 Task: Create a due date automation trigger when advanced on, on the wednesday before a card is due add dates starting in 1 days at 11:00 AM.
Action: Mouse moved to (1064, 320)
Screenshot: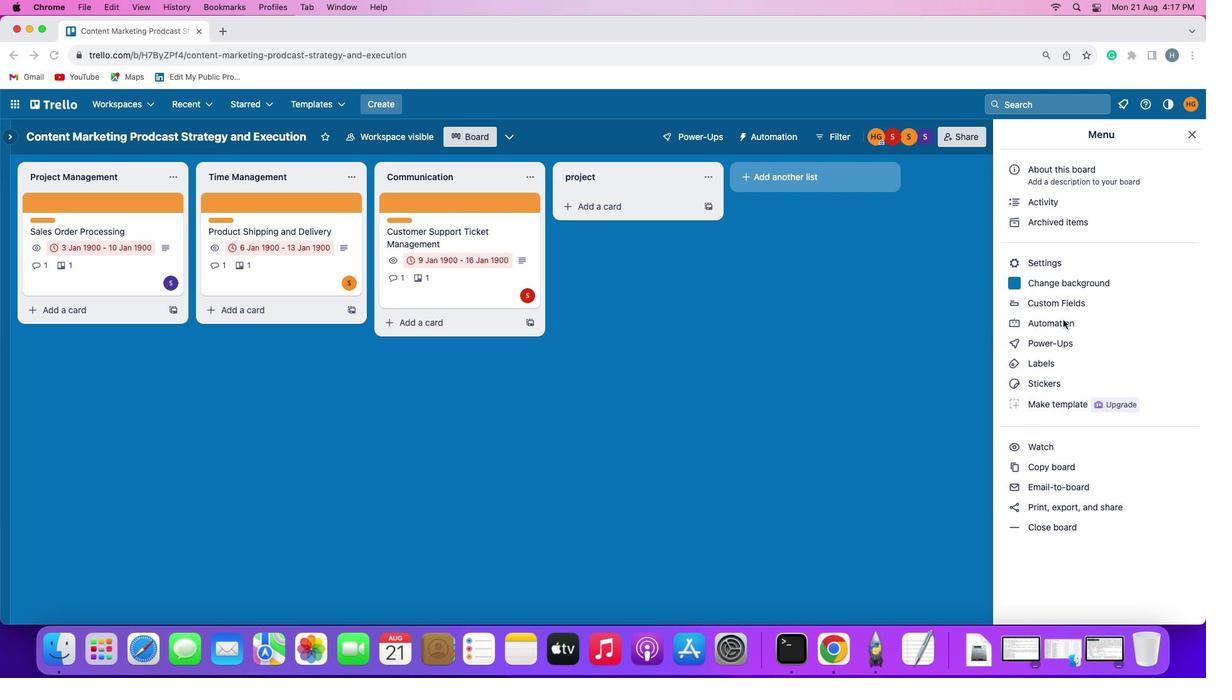 
Action: Mouse pressed left at (1064, 320)
Screenshot: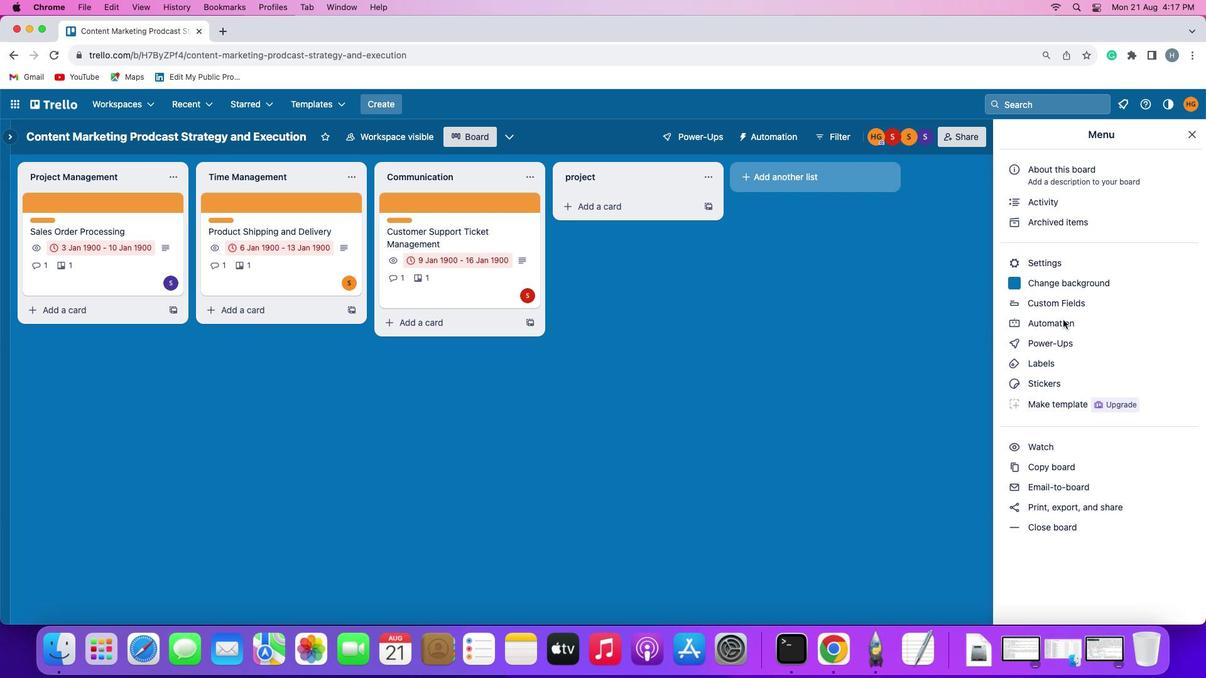 
Action: Mouse pressed left at (1064, 320)
Screenshot: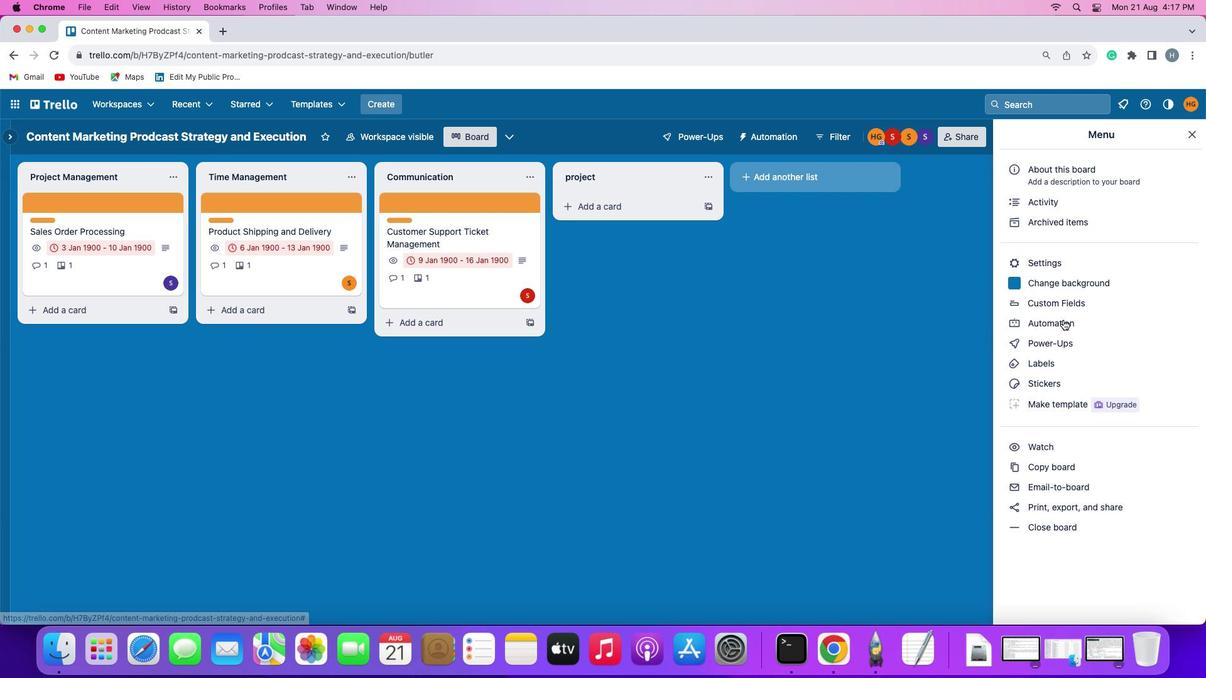 
Action: Mouse moved to (89, 294)
Screenshot: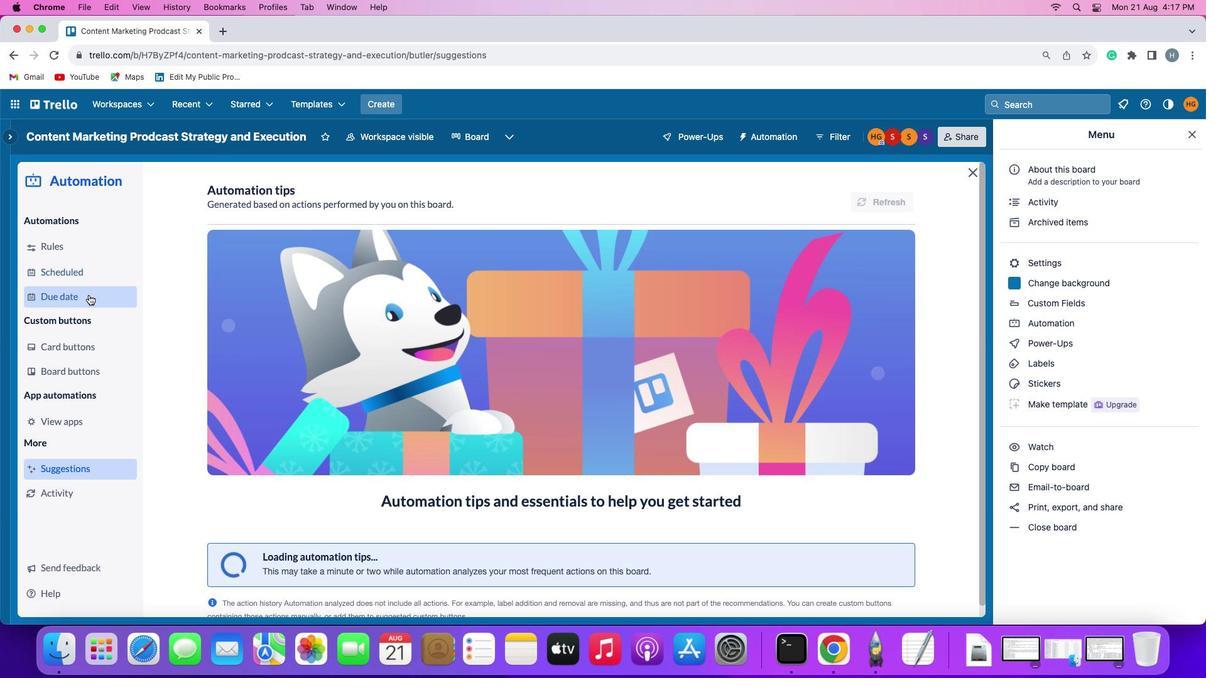 
Action: Mouse pressed left at (89, 294)
Screenshot: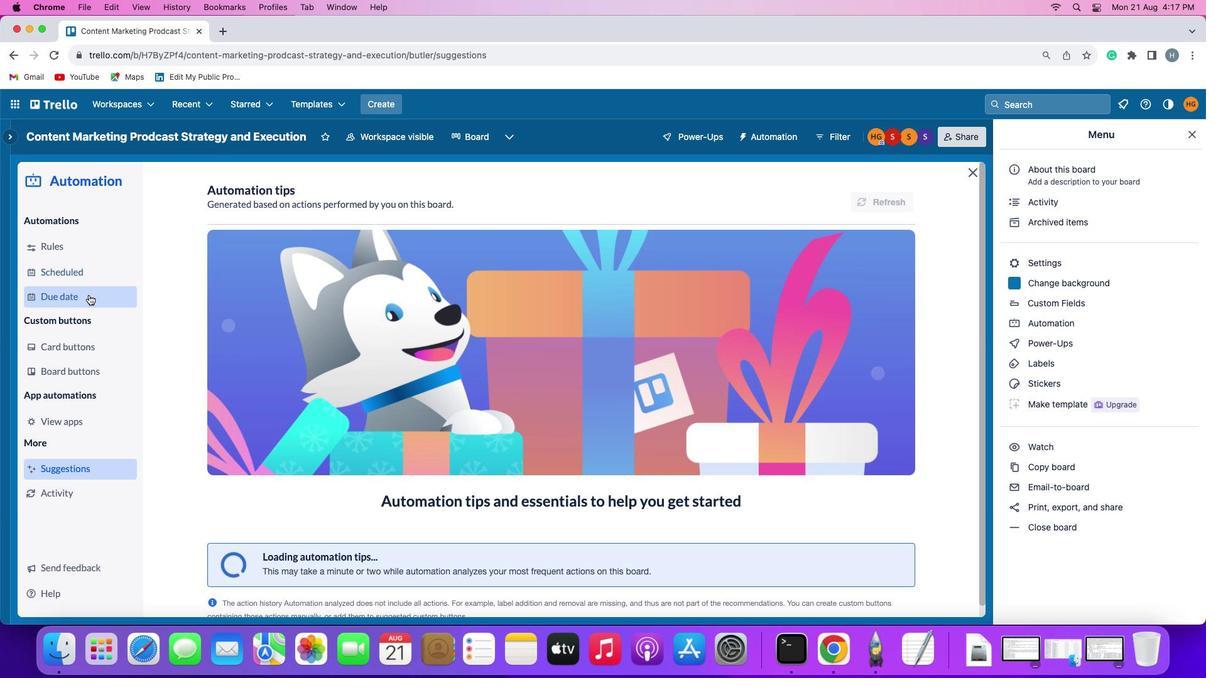 
Action: Mouse moved to (865, 191)
Screenshot: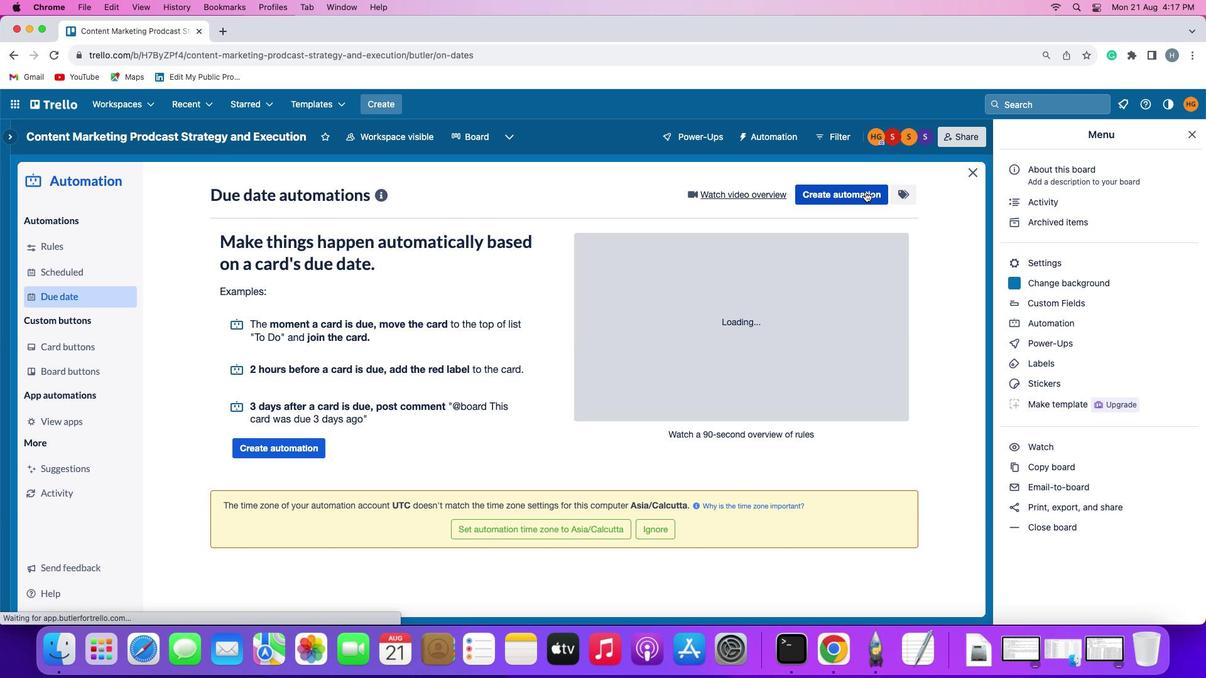 
Action: Mouse pressed left at (865, 191)
Screenshot: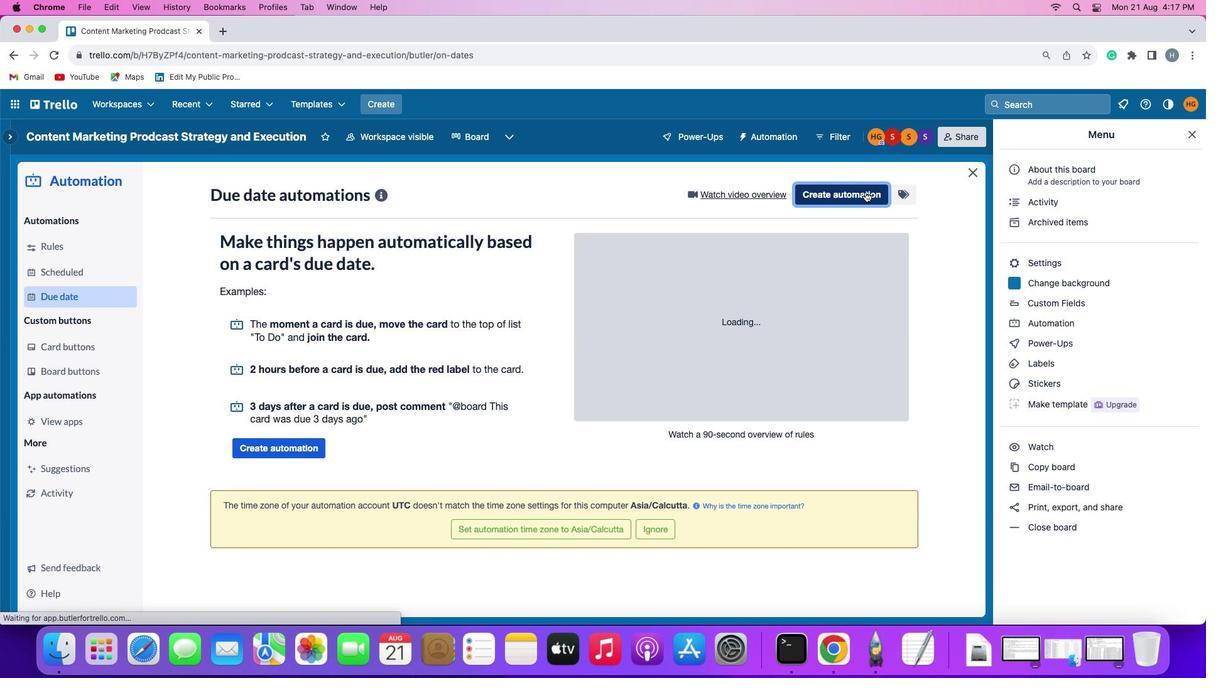 
Action: Mouse moved to (238, 317)
Screenshot: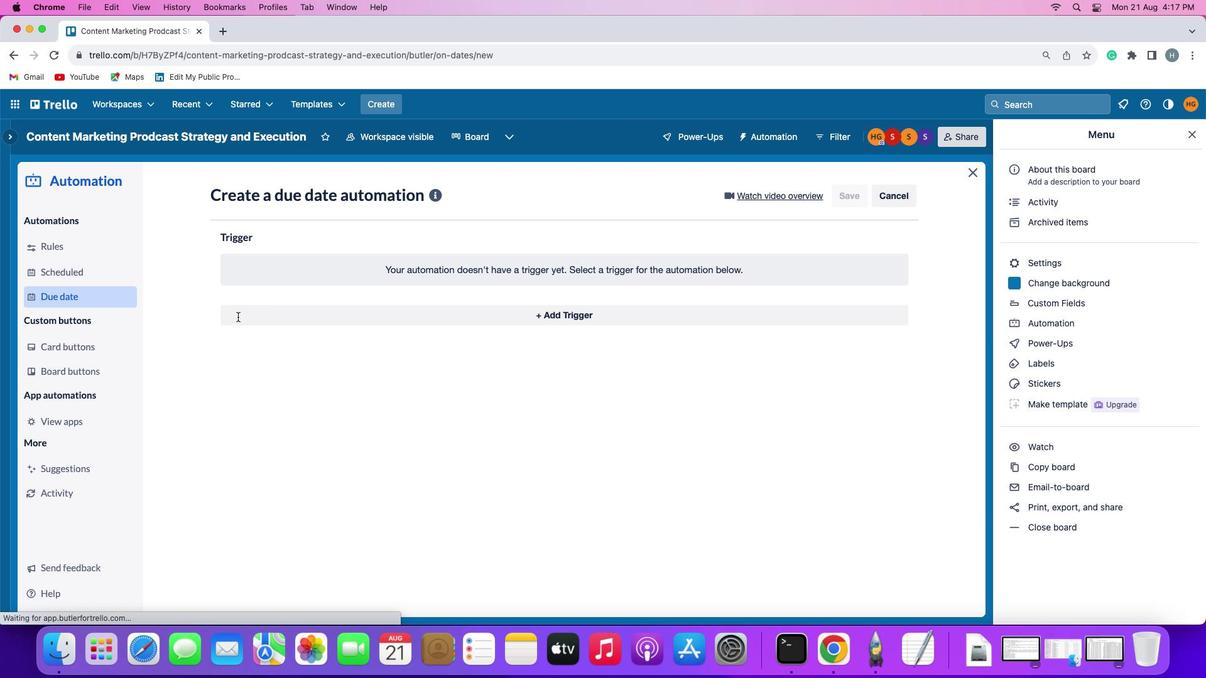 
Action: Mouse pressed left at (238, 317)
Screenshot: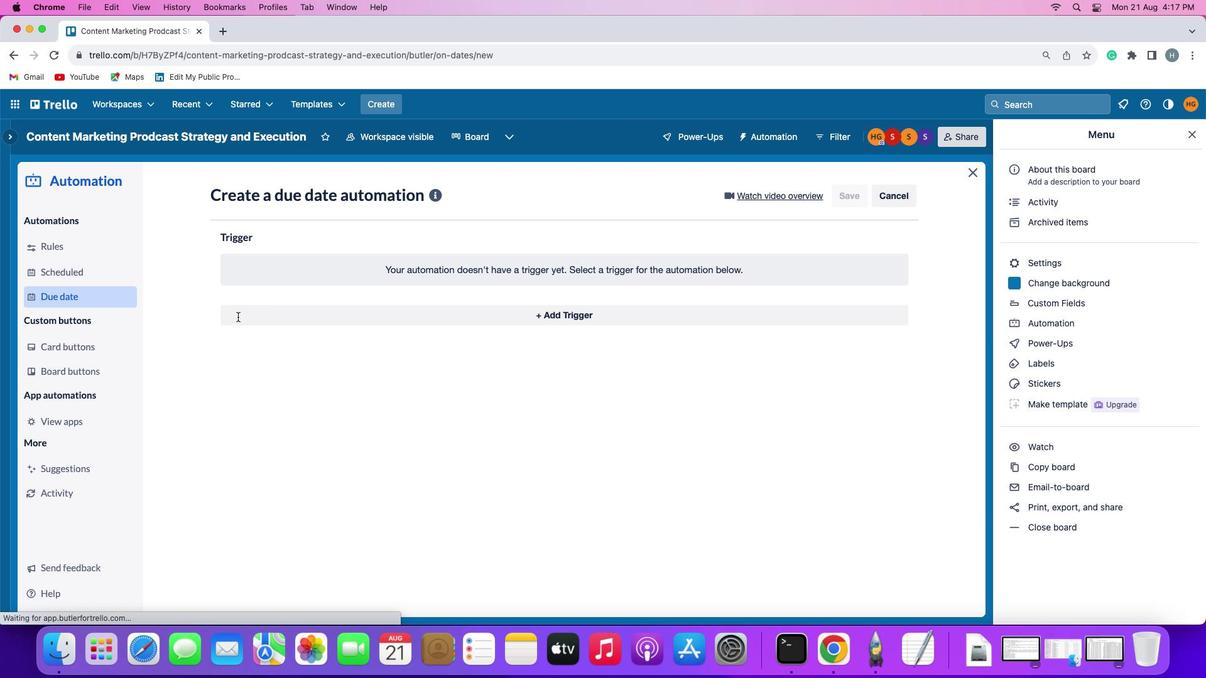 
Action: Mouse moved to (288, 546)
Screenshot: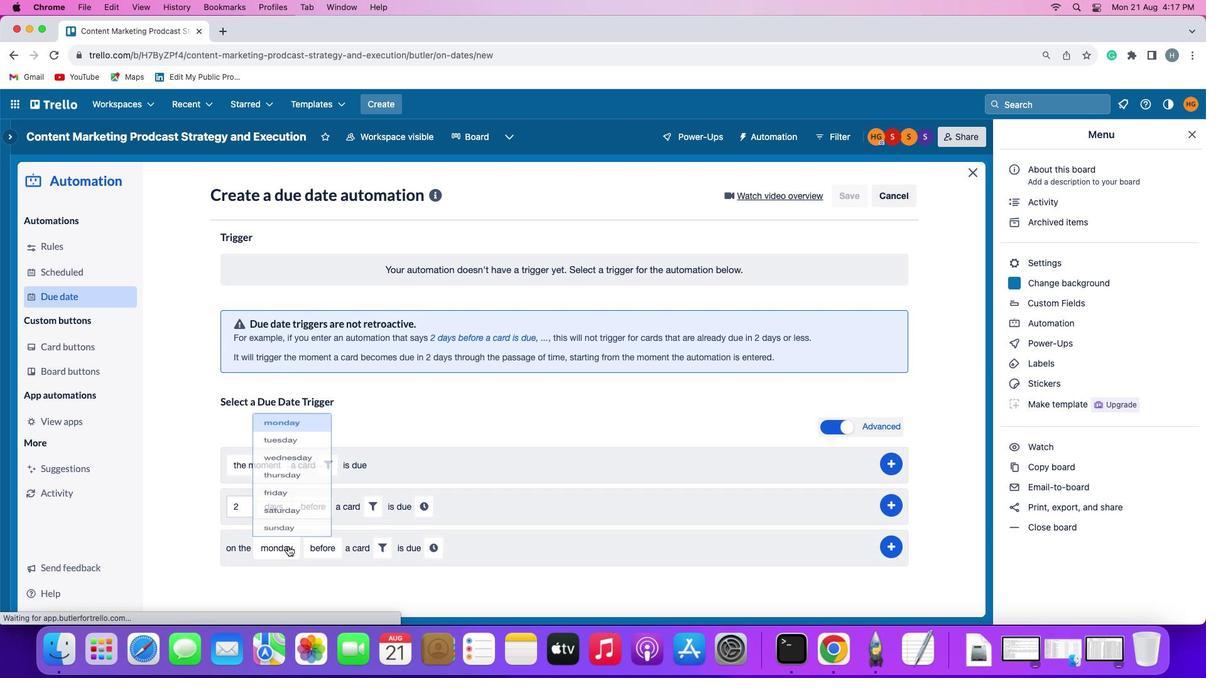 
Action: Mouse pressed left at (288, 546)
Screenshot: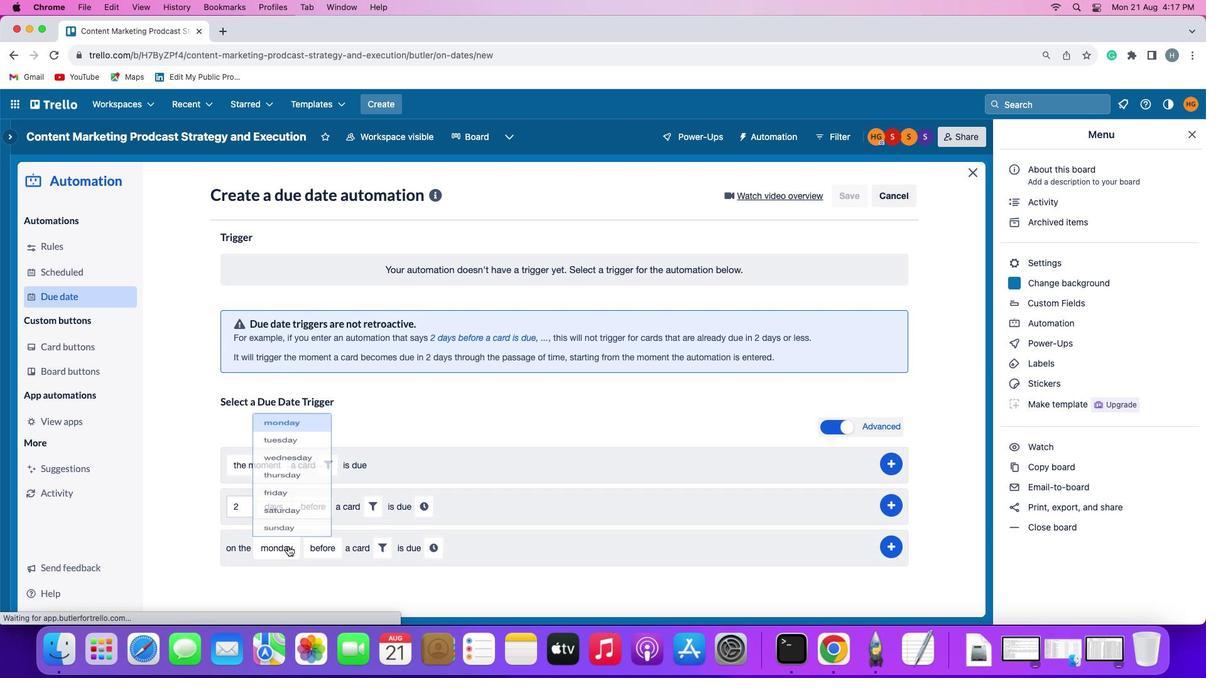 
Action: Mouse moved to (297, 426)
Screenshot: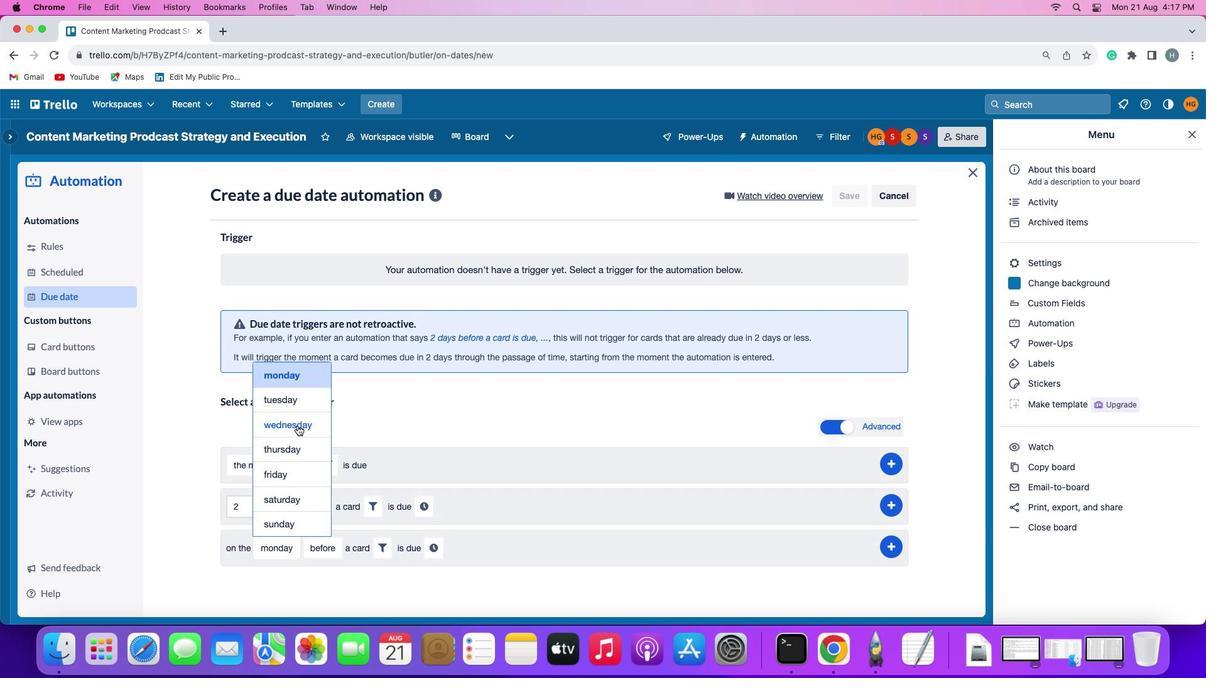 
Action: Mouse pressed left at (297, 426)
Screenshot: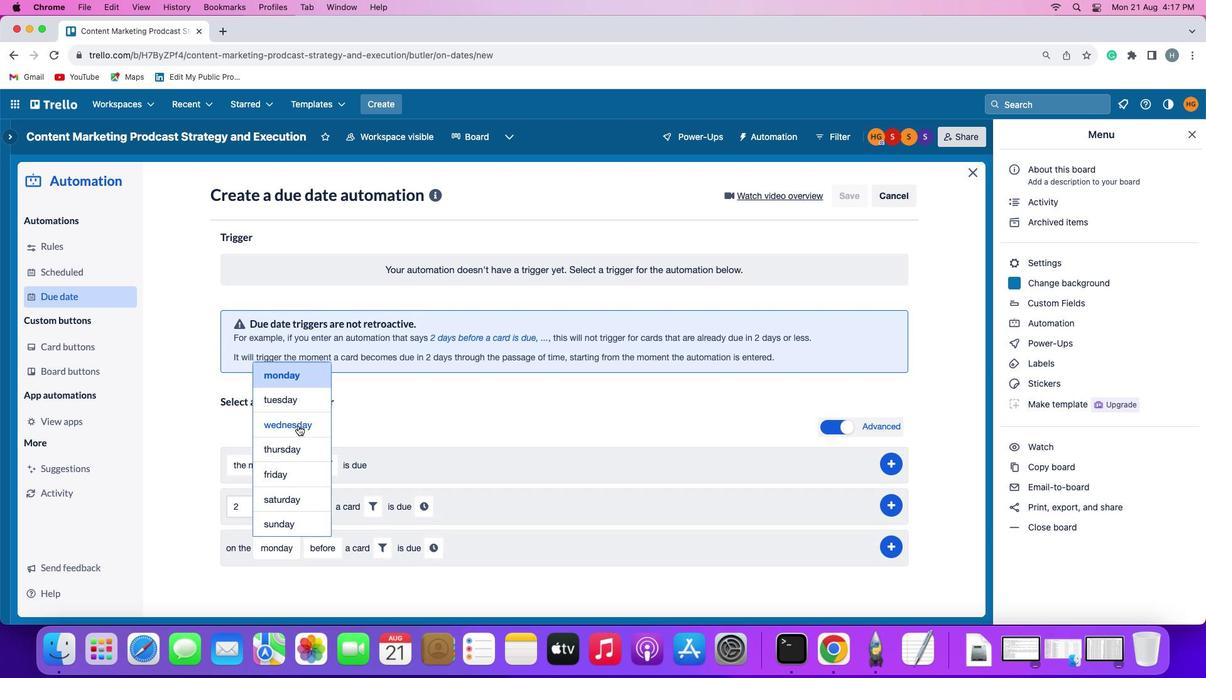 
Action: Mouse moved to (397, 550)
Screenshot: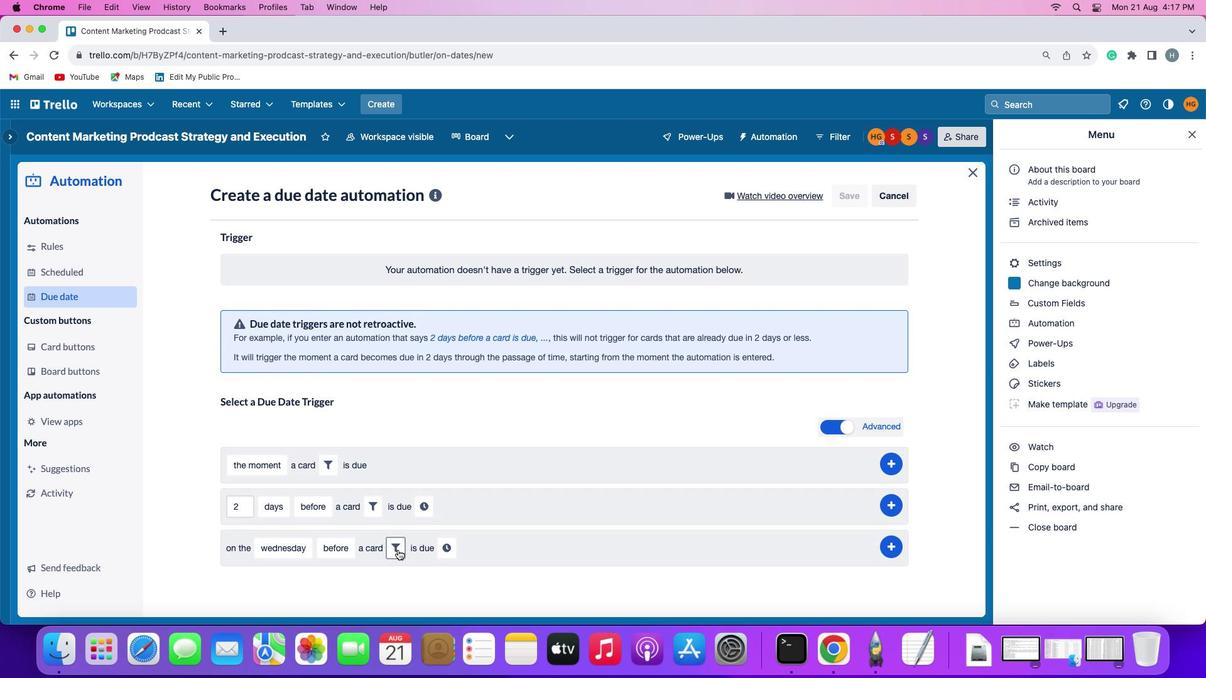 
Action: Mouse pressed left at (397, 550)
Screenshot: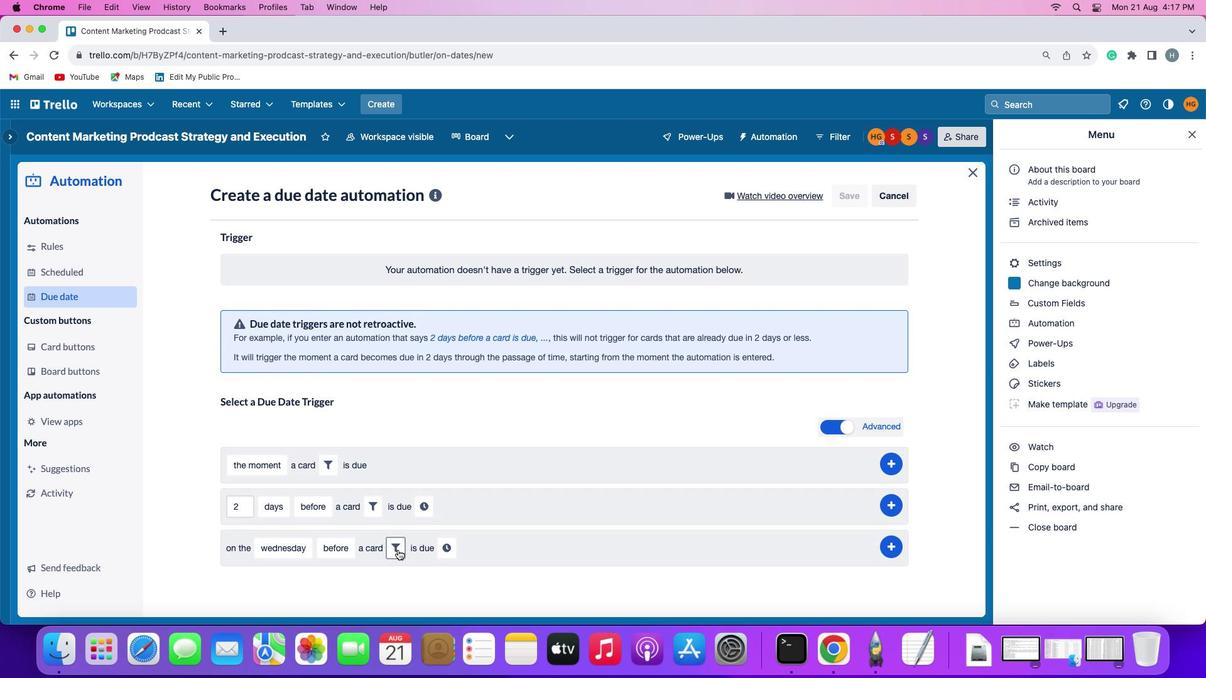 
Action: Mouse moved to (453, 582)
Screenshot: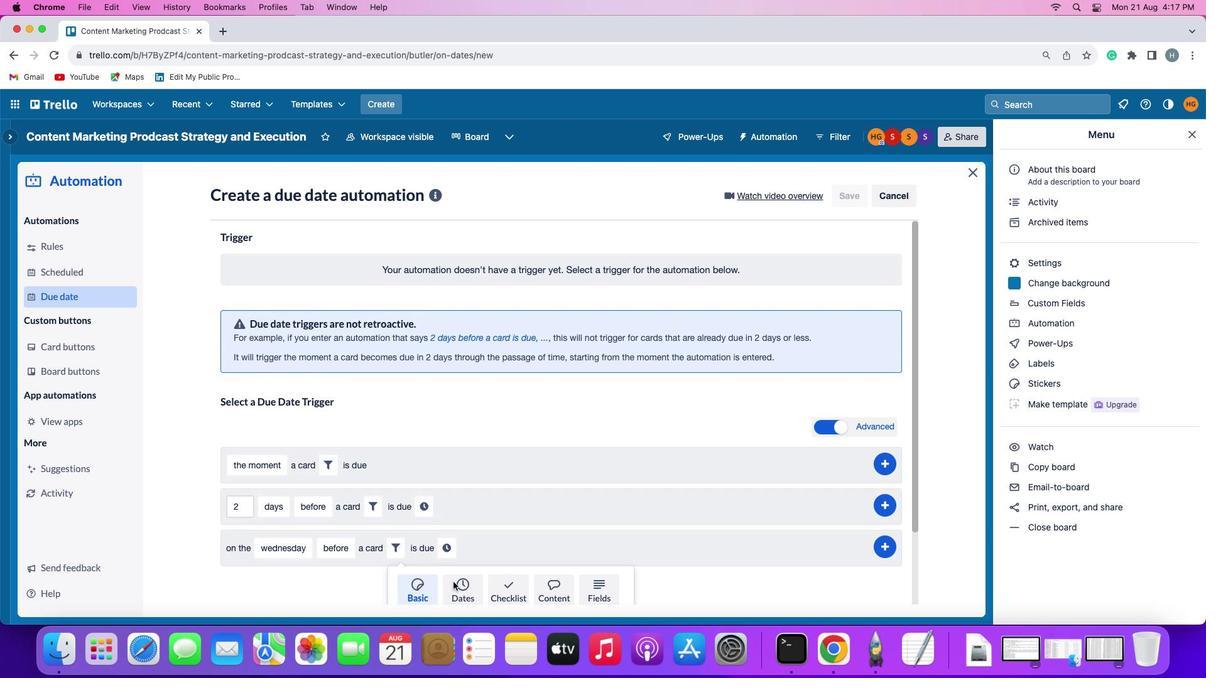 
Action: Mouse pressed left at (453, 582)
Screenshot: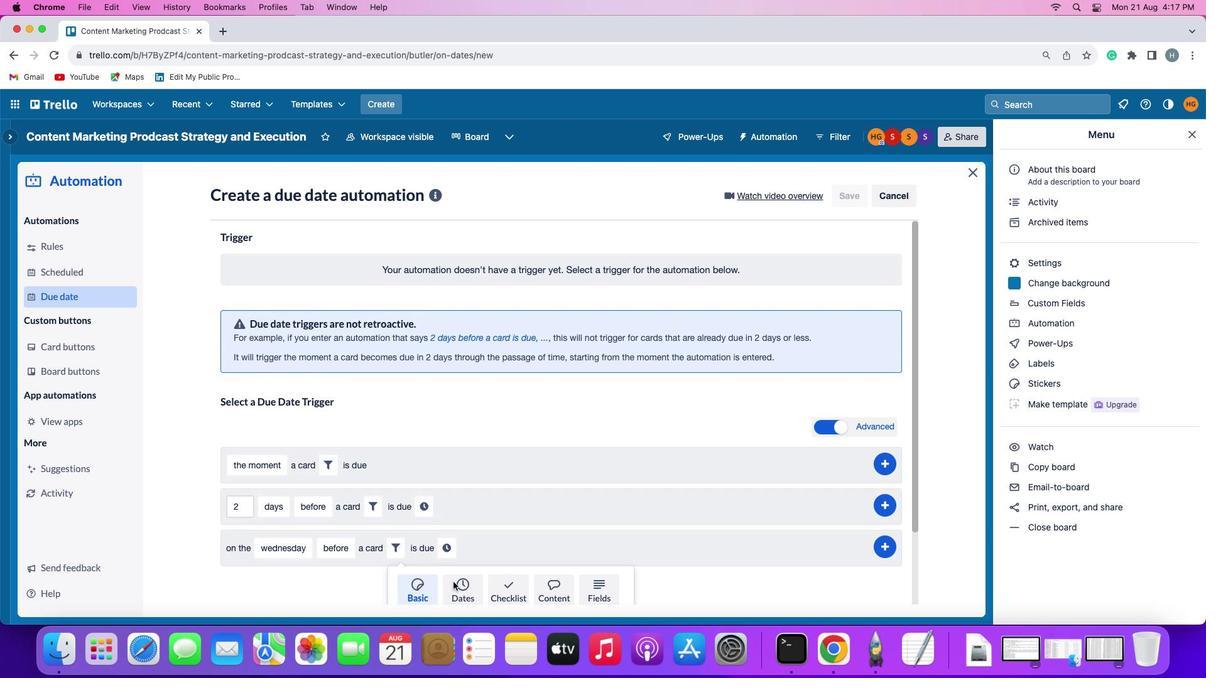 
Action: Mouse moved to (340, 587)
Screenshot: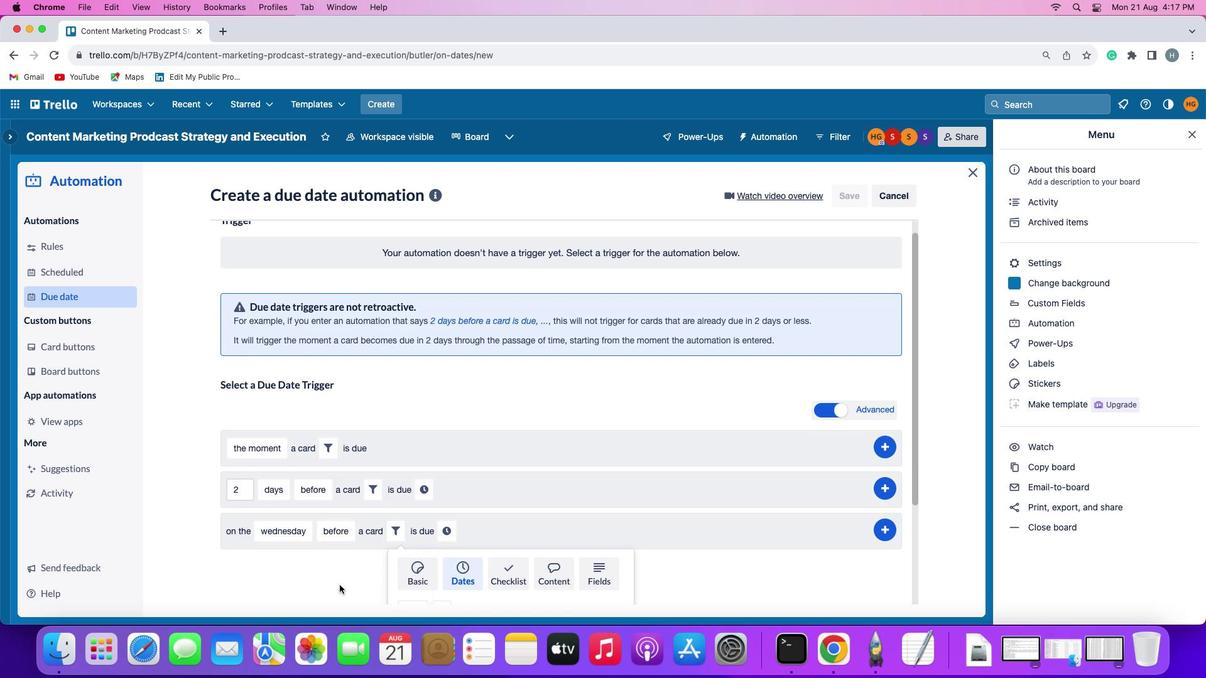 
Action: Mouse scrolled (340, 587) with delta (0, 0)
Screenshot: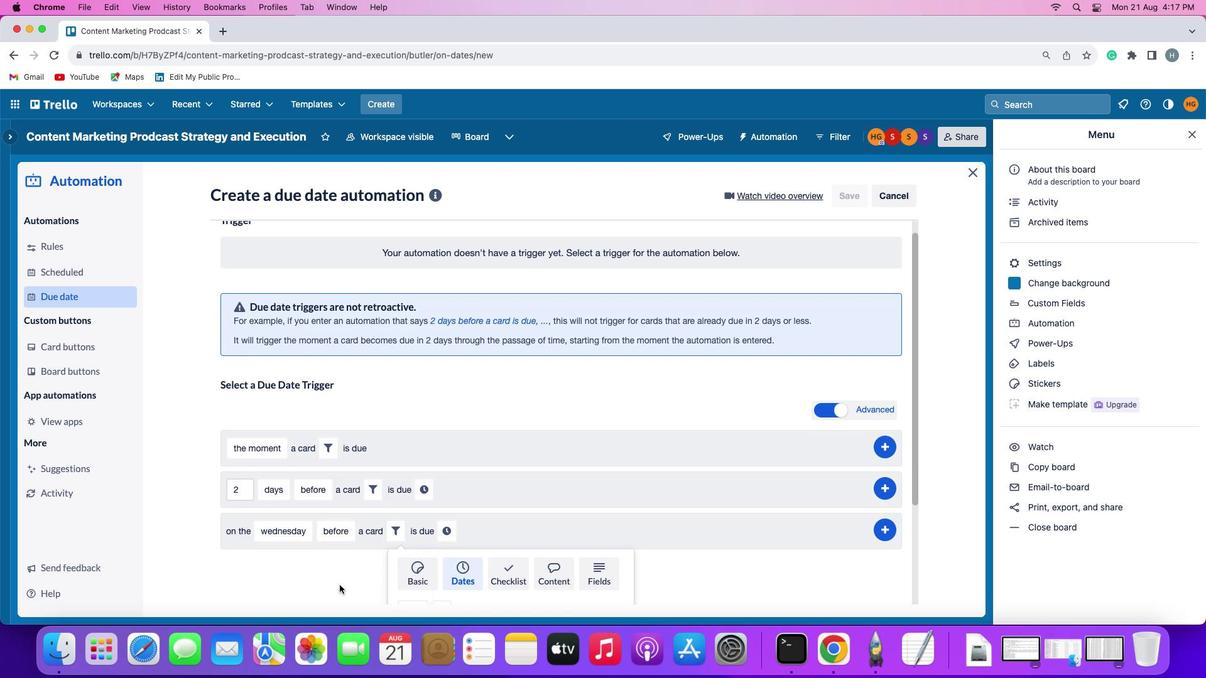 
Action: Mouse scrolled (340, 587) with delta (0, 0)
Screenshot: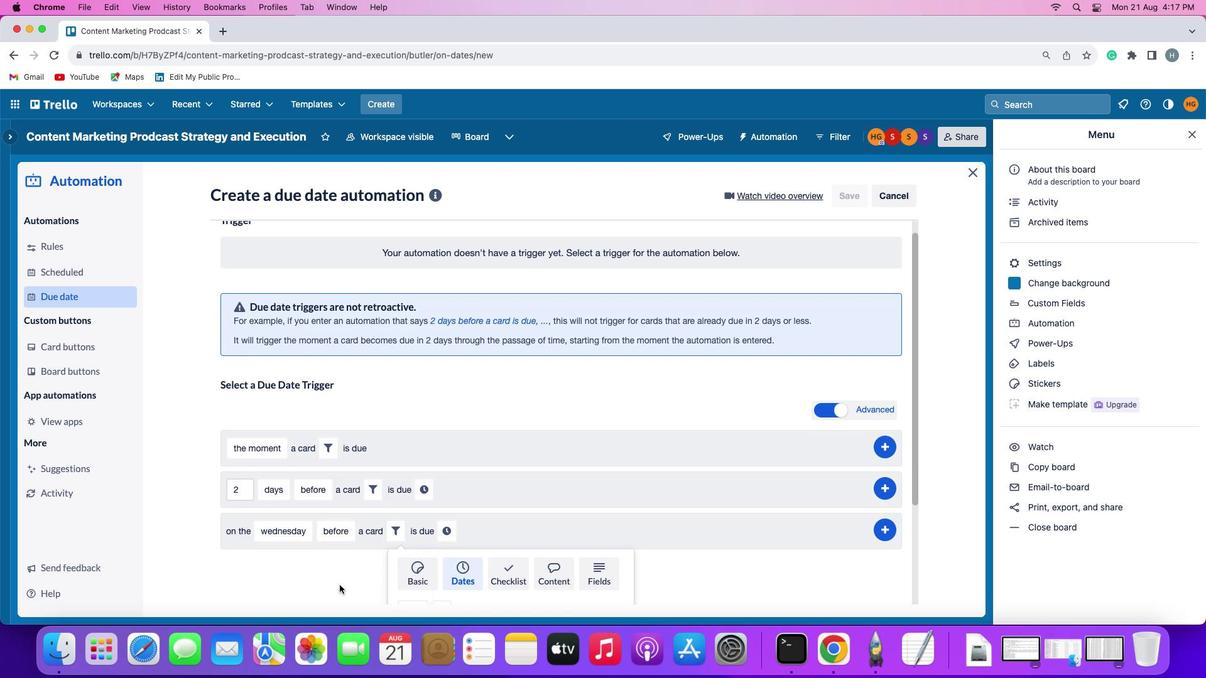 
Action: Mouse scrolled (340, 587) with delta (0, -2)
Screenshot: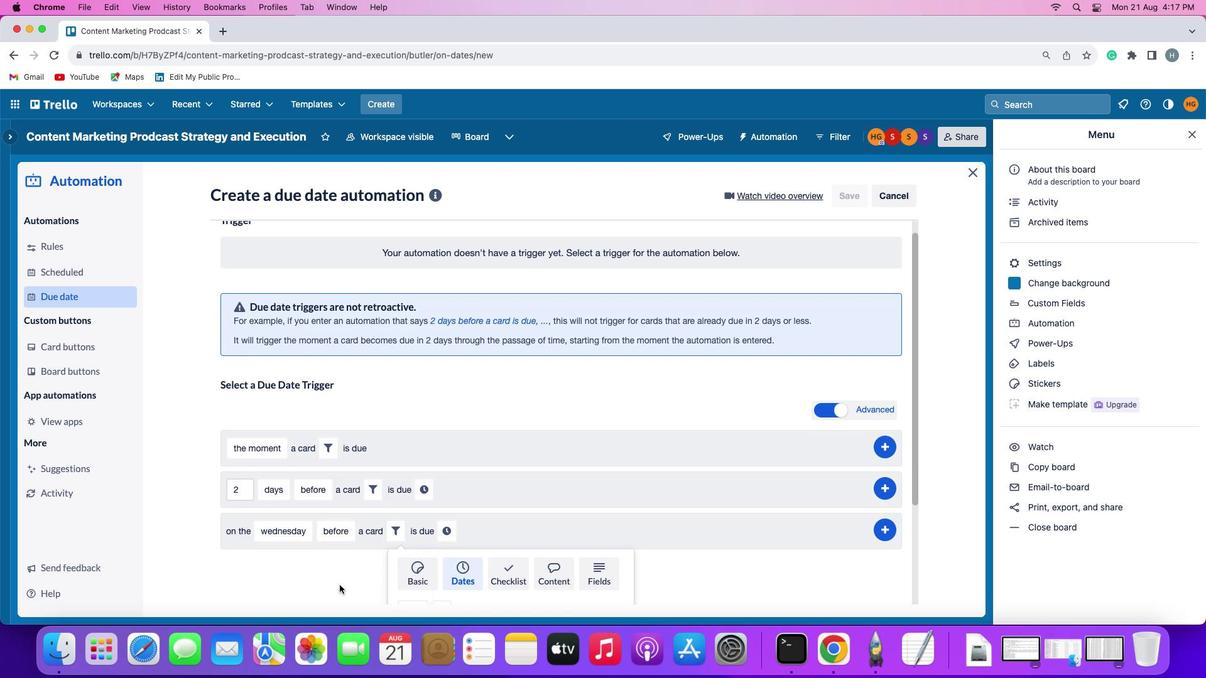 
Action: Mouse moved to (340, 587)
Screenshot: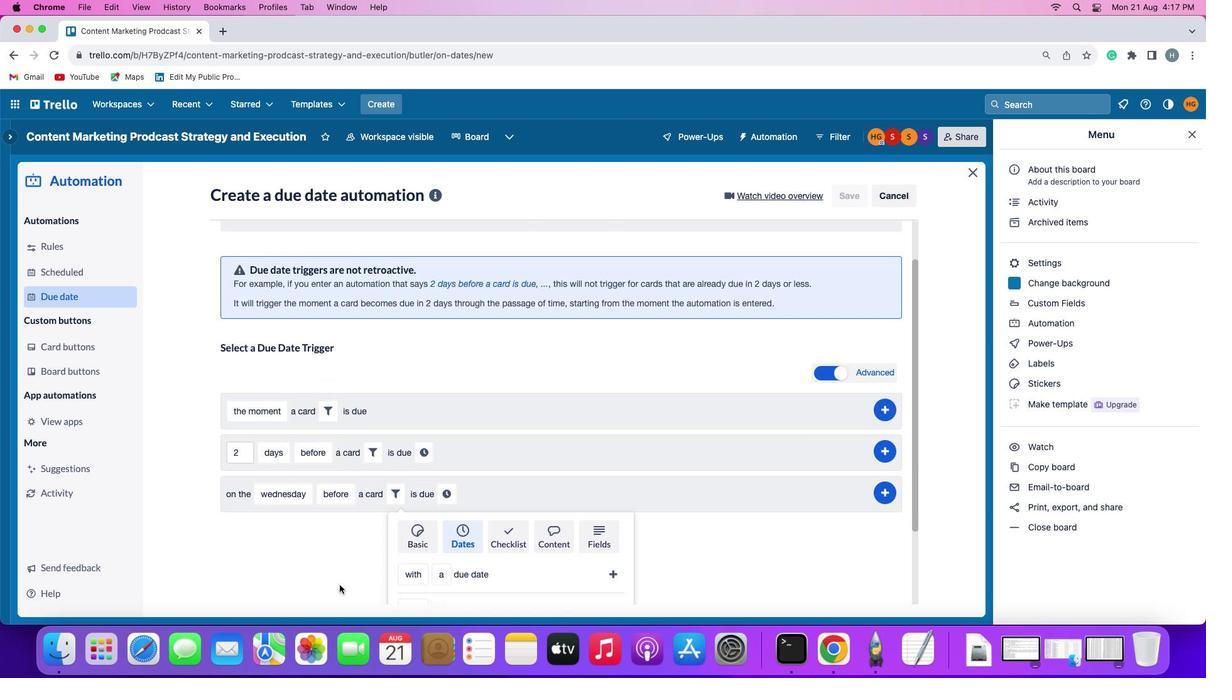 
Action: Mouse scrolled (340, 587) with delta (0, -3)
Screenshot: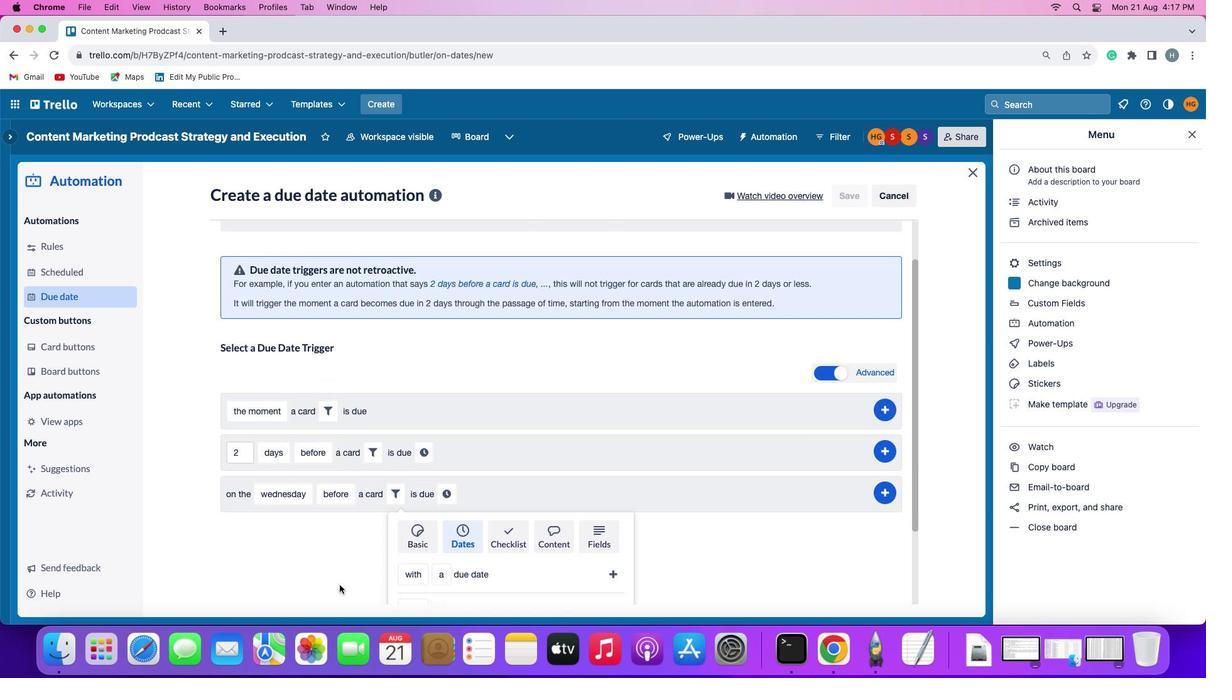 
Action: Mouse moved to (340, 585)
Screenshot: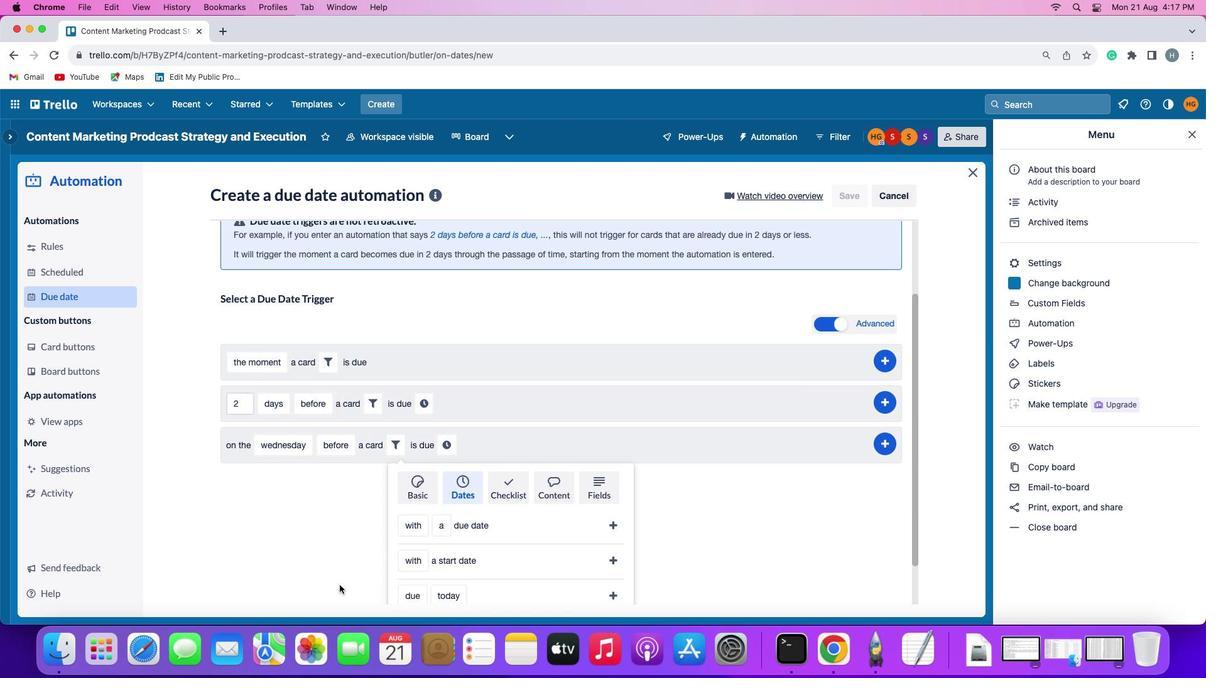 
Action: Mouse scrolled (340, 585) with delta (0, -3)
Screenshot: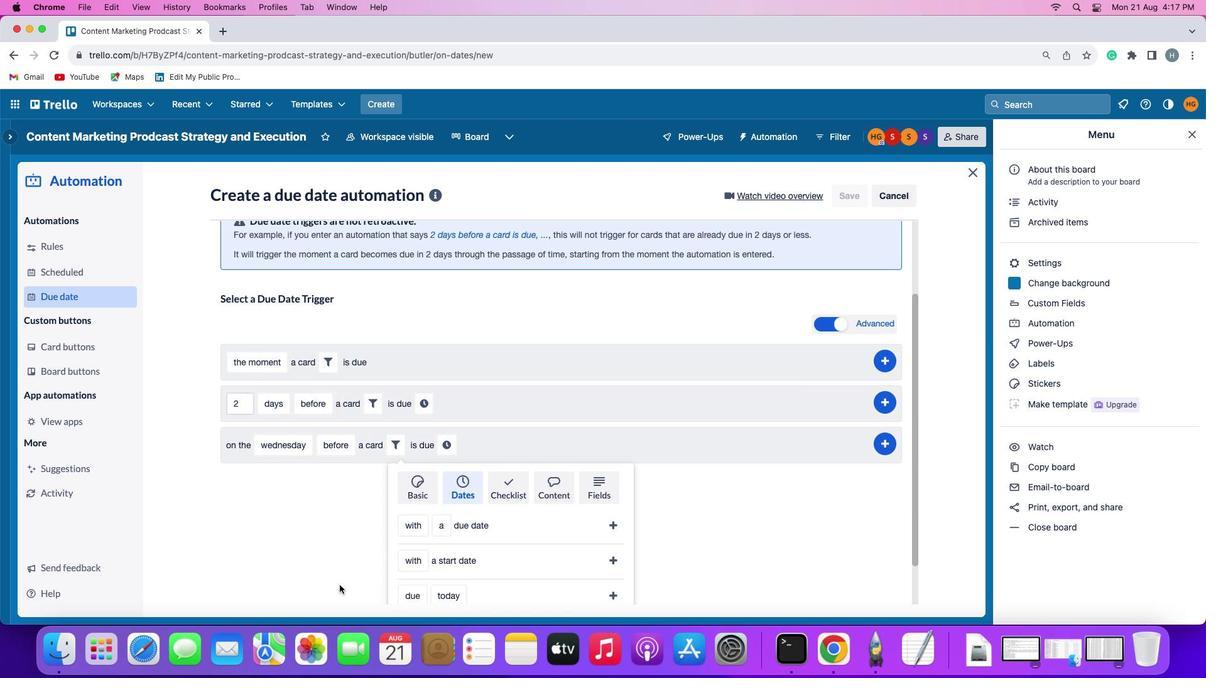 
Action: Mouse moved to (340, 584)
Screenshot: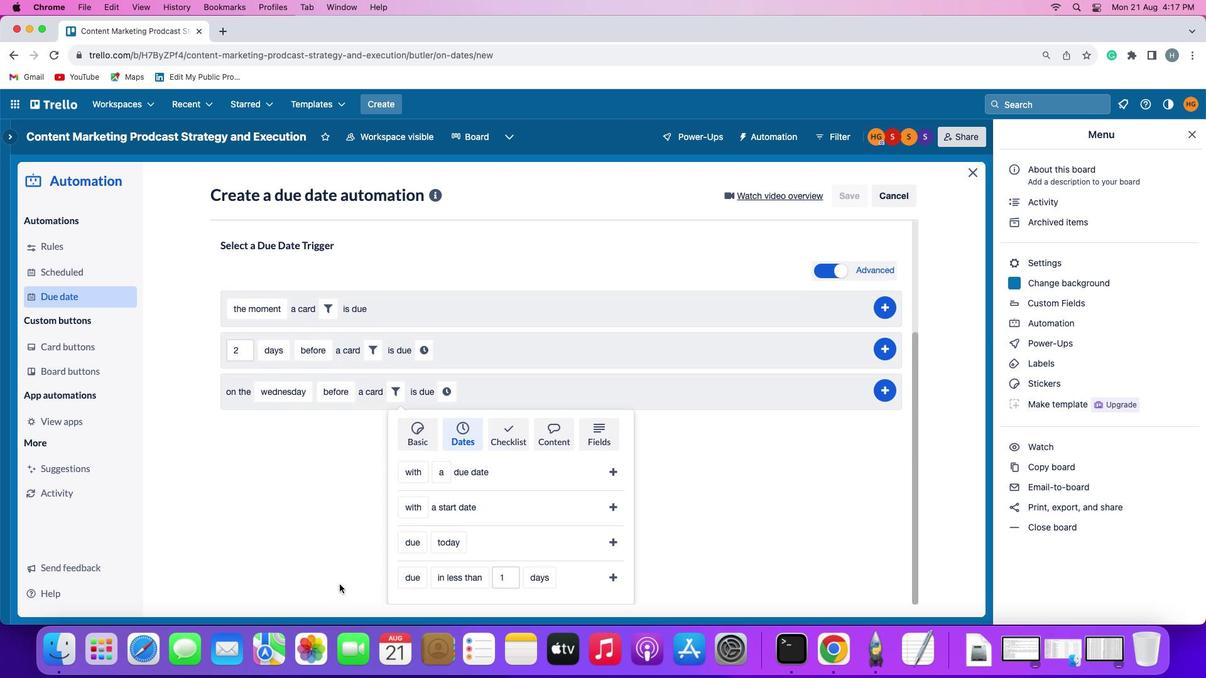 
Action: Mouse scrolled (340, 584) with delta (0, 0)
Screenshot: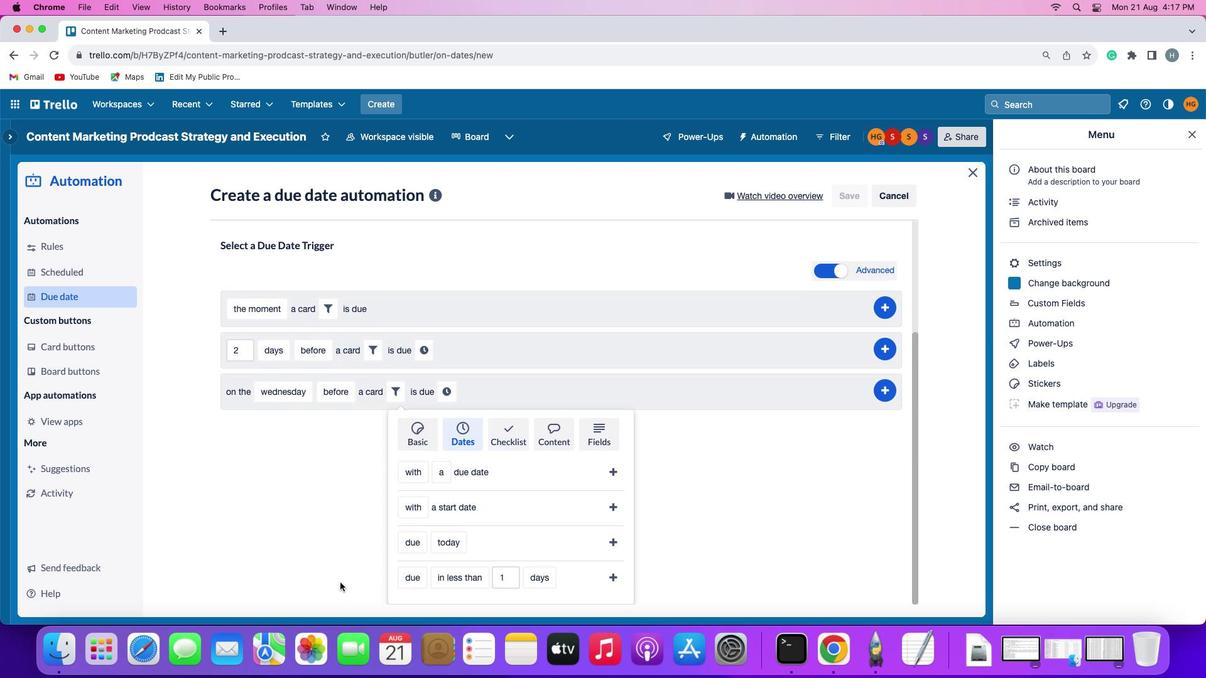 
Action: Mouse scrolled (340, 584) with delta (0, 0)
Screenshot: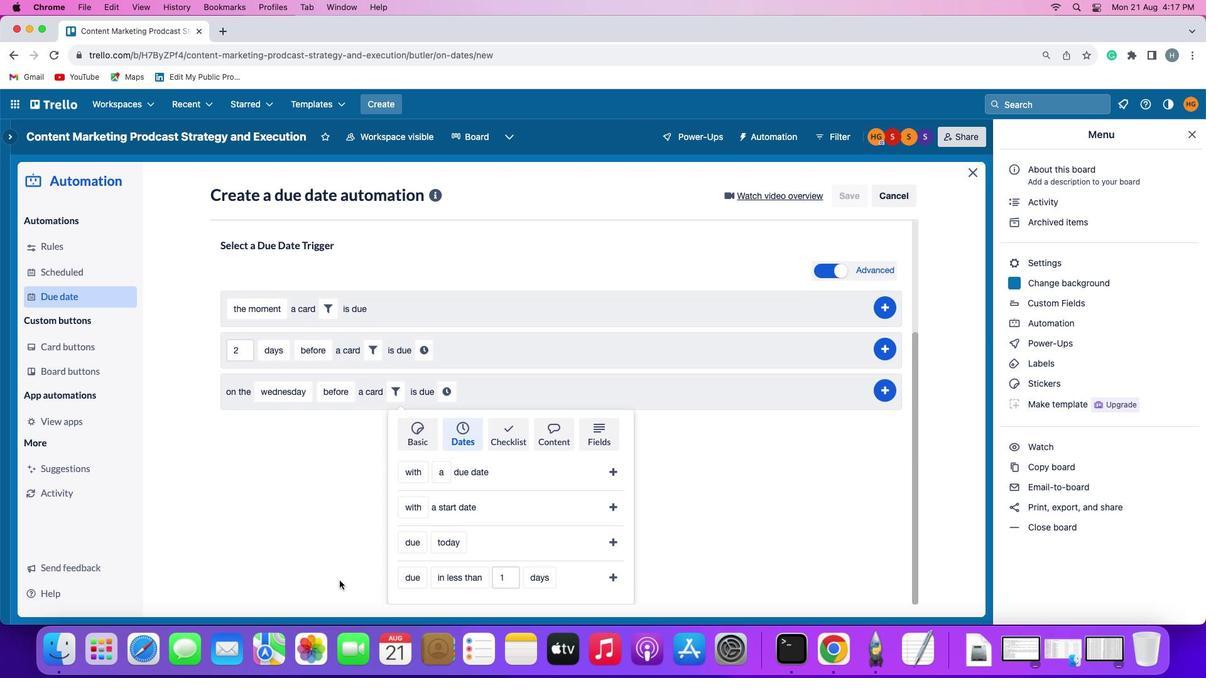 
Action: Mouse moved to (340, 583)
Screenshot: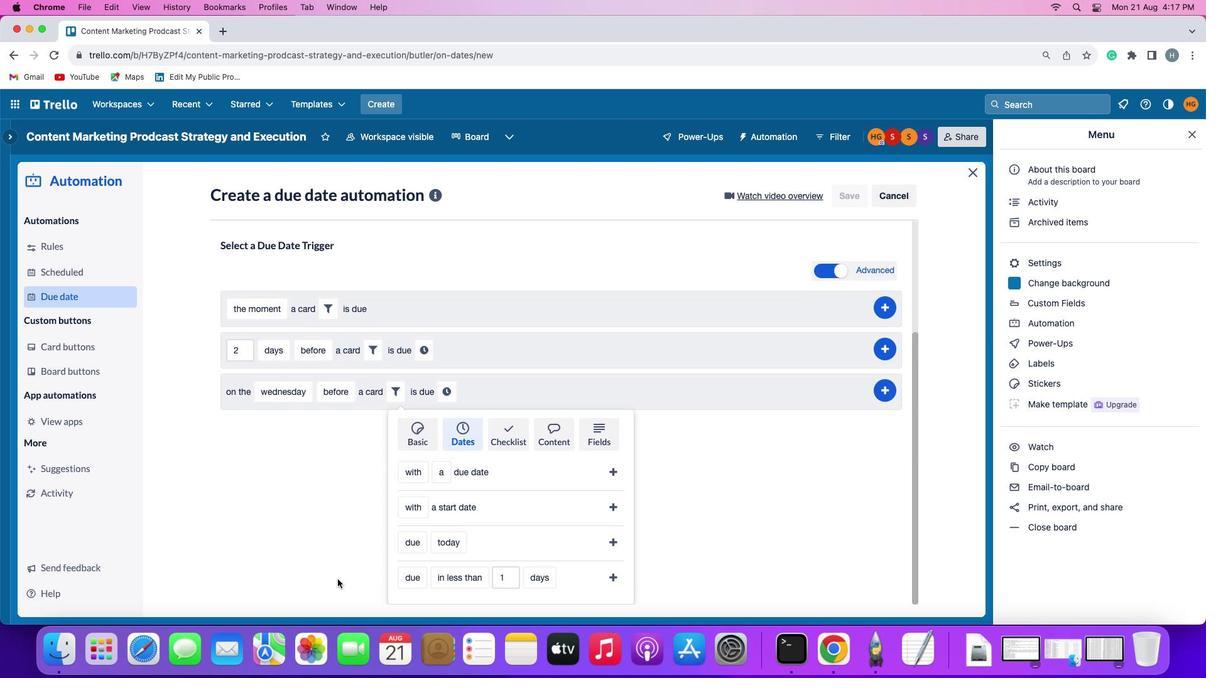 
Action: Mouse scrolled (340, 583) with delta (0, -1)
Screenshot: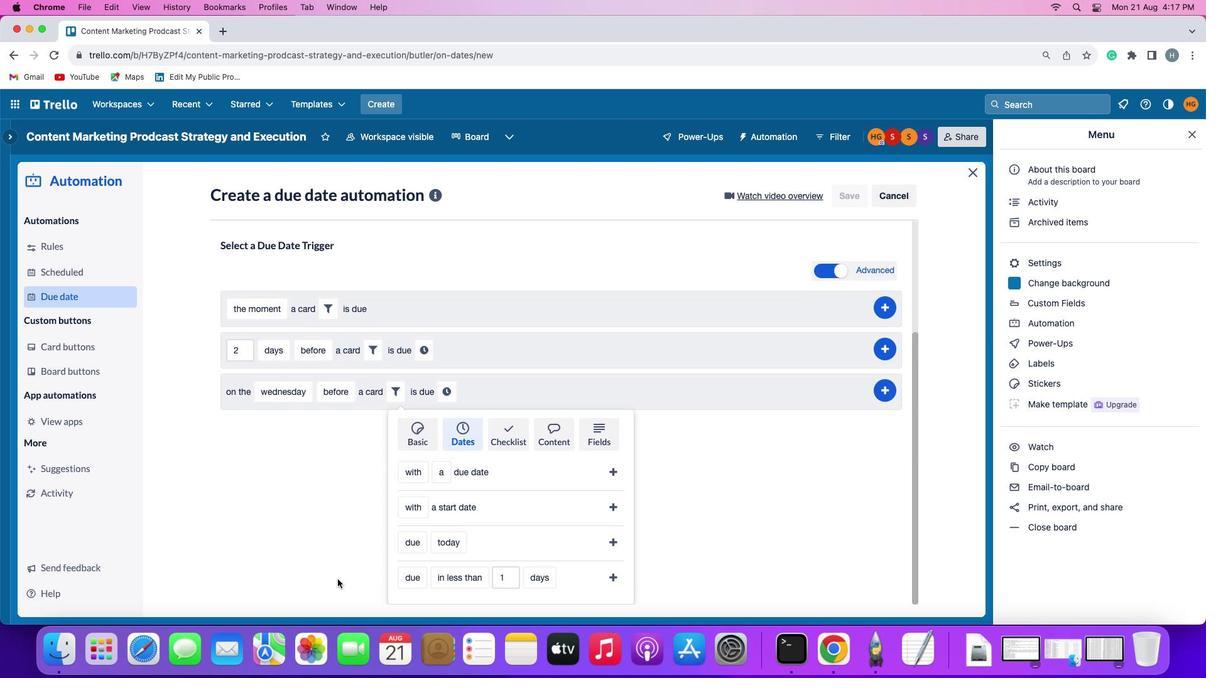 
Action: Mouse moved to (340, 583)
Screenshot: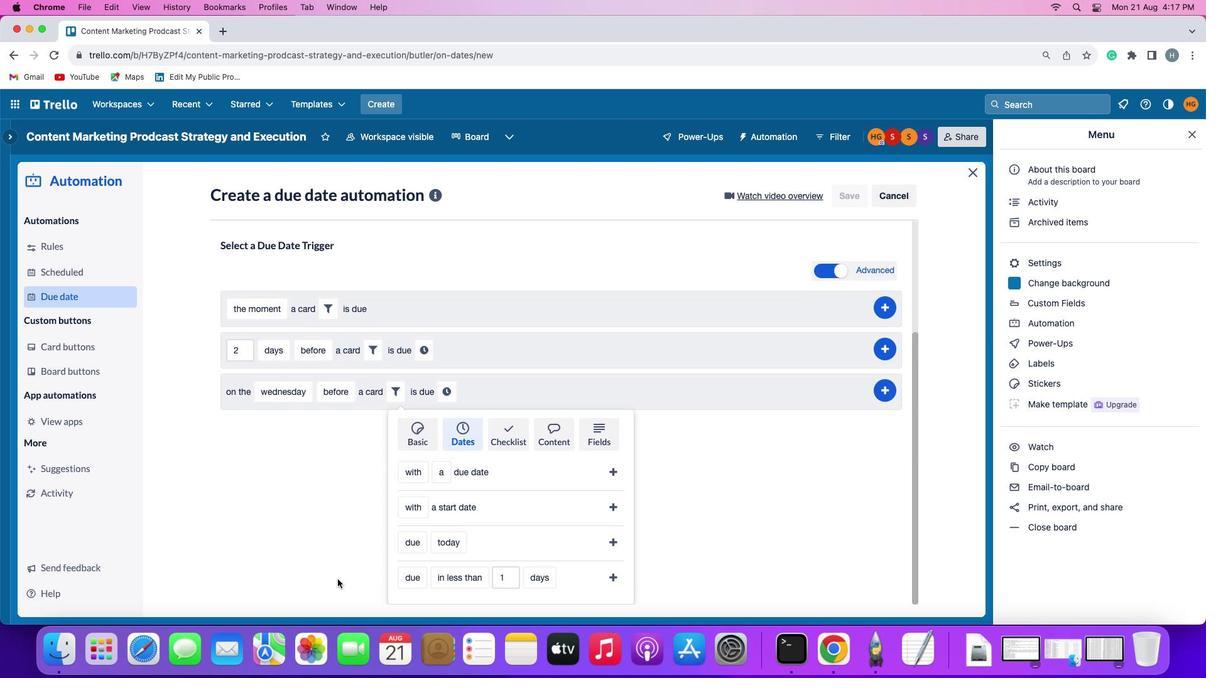 
Action: Mouse scrolled (340, 583) with delta (0, -3)
Screenshot: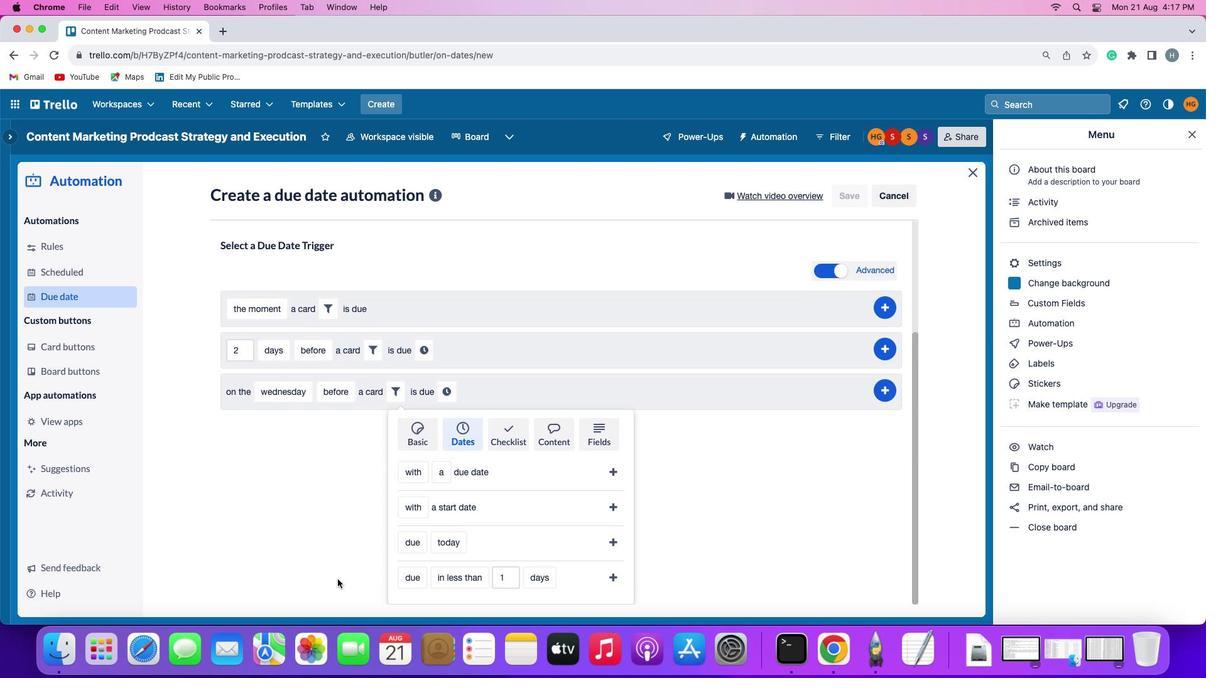 
Action: Mouse moved to (405, 577)
Screenshot: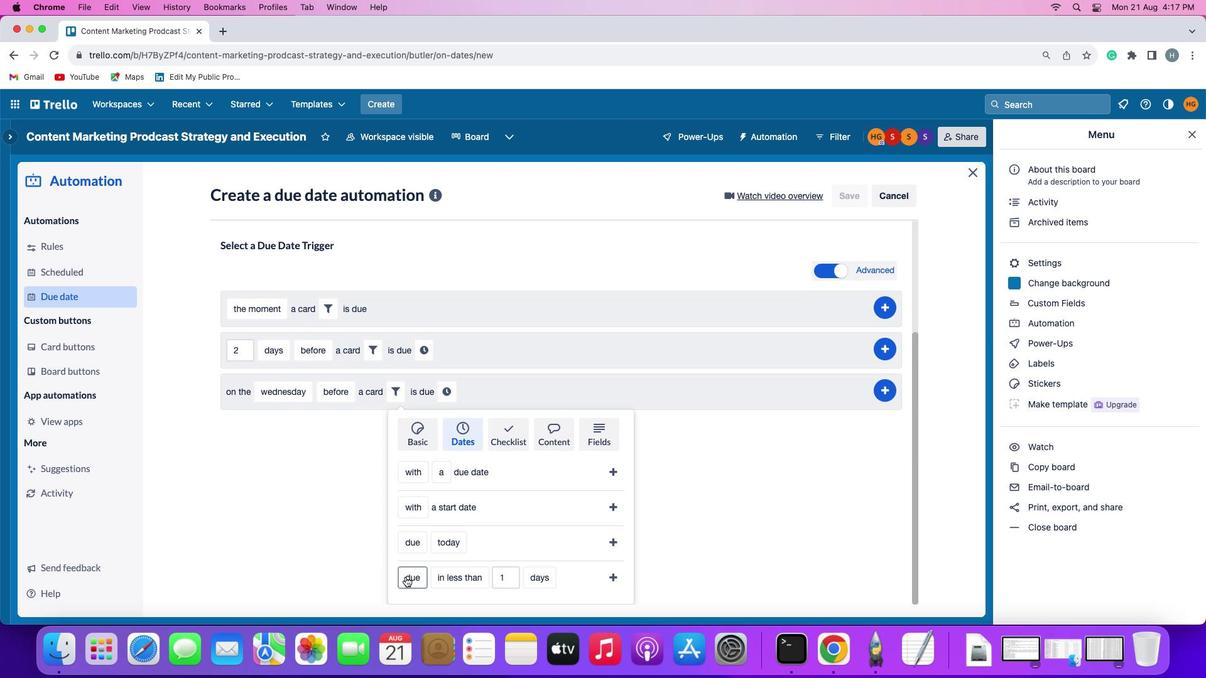 
Action: Mouse pressed left at (405, 577)
Screenshot: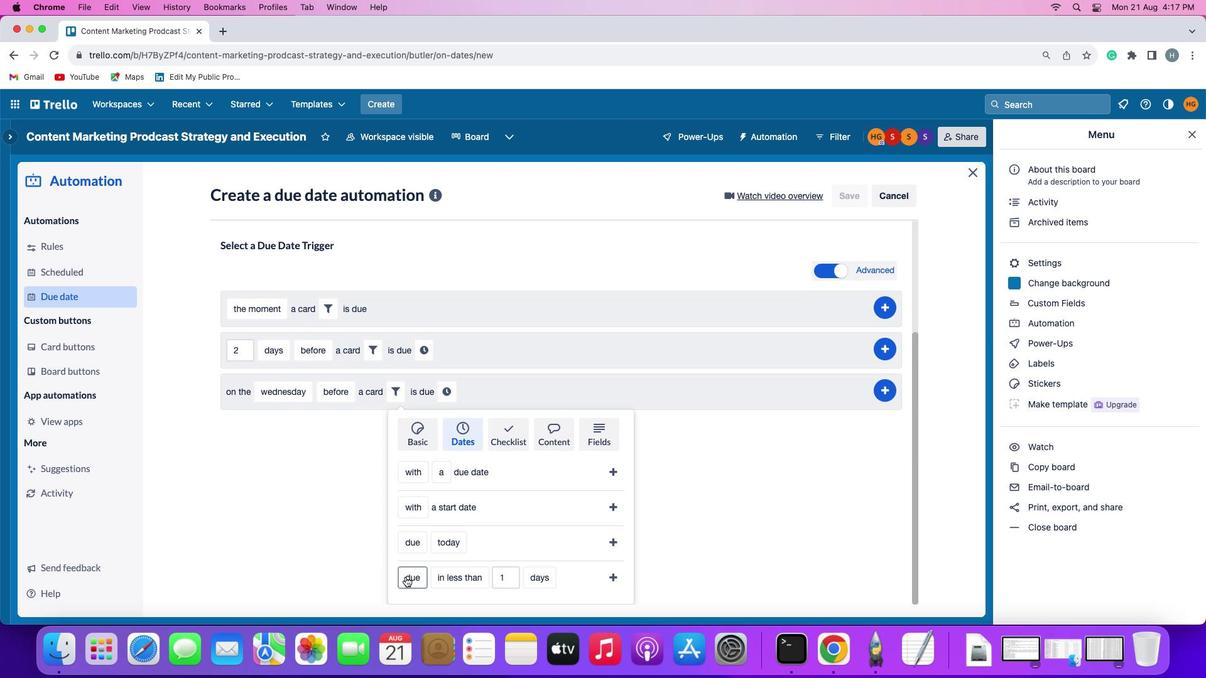 
Action: Mouse moved to (409, 553)
Screenshot: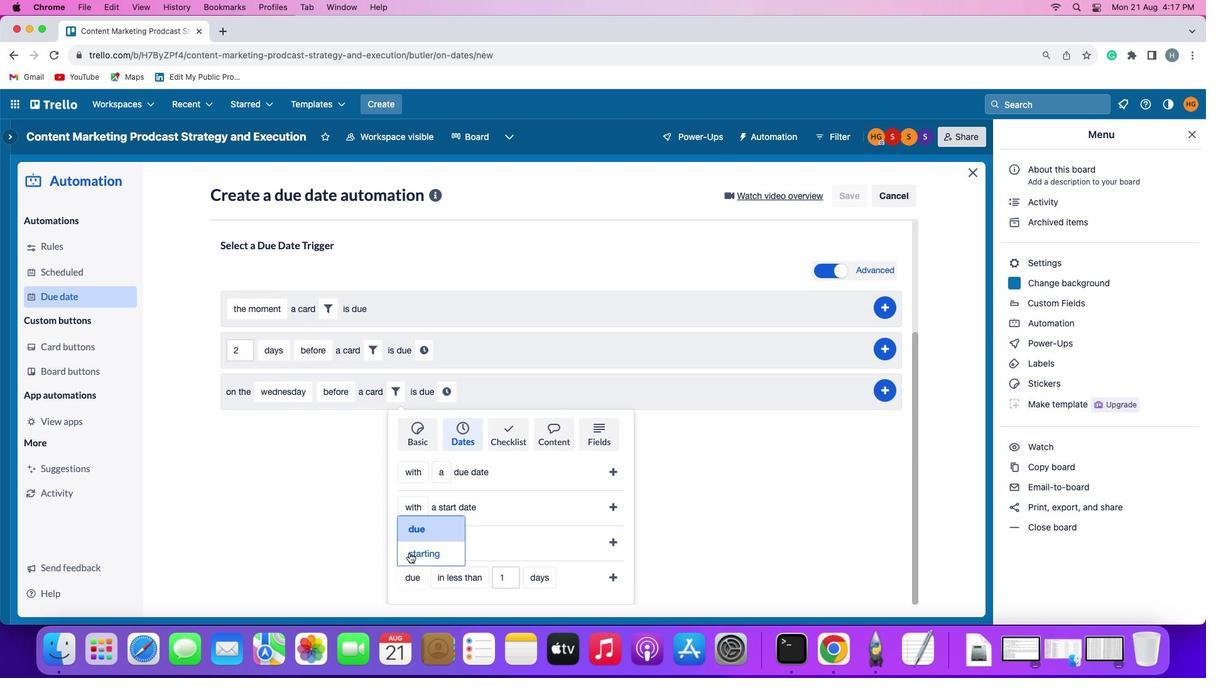 
Action: Mouse pressed left at (409, 553)
Screenshot: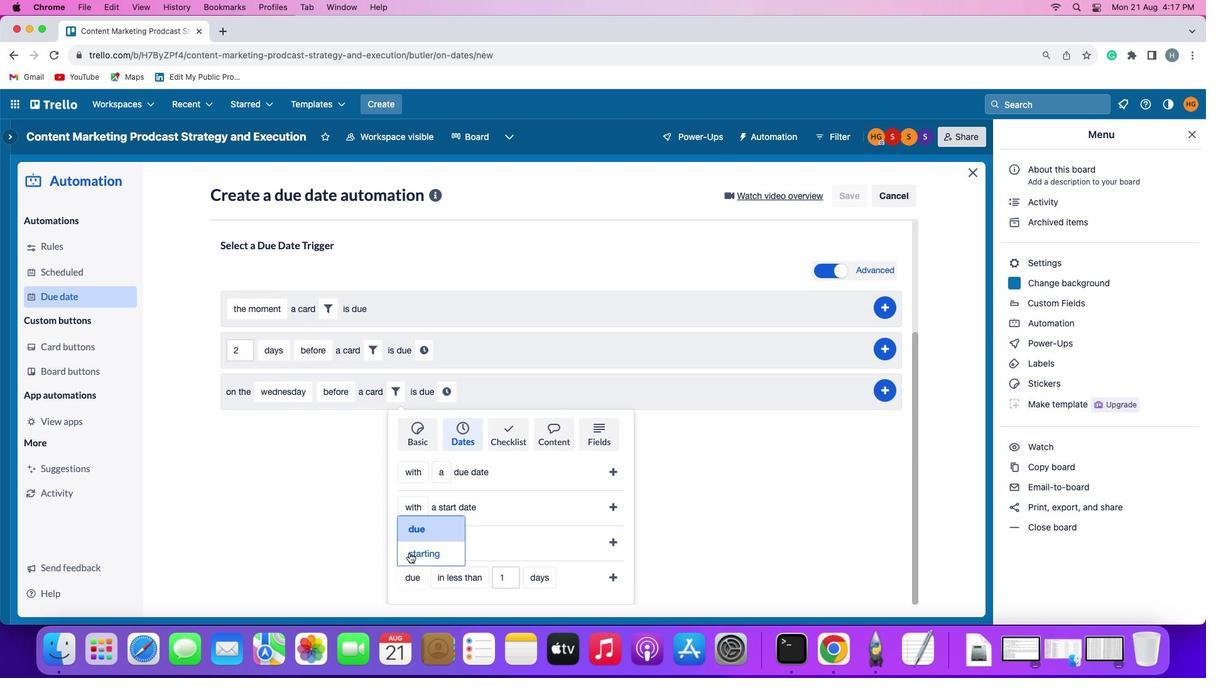 
Action: Mouse moved to (461, 577)
Screenshot: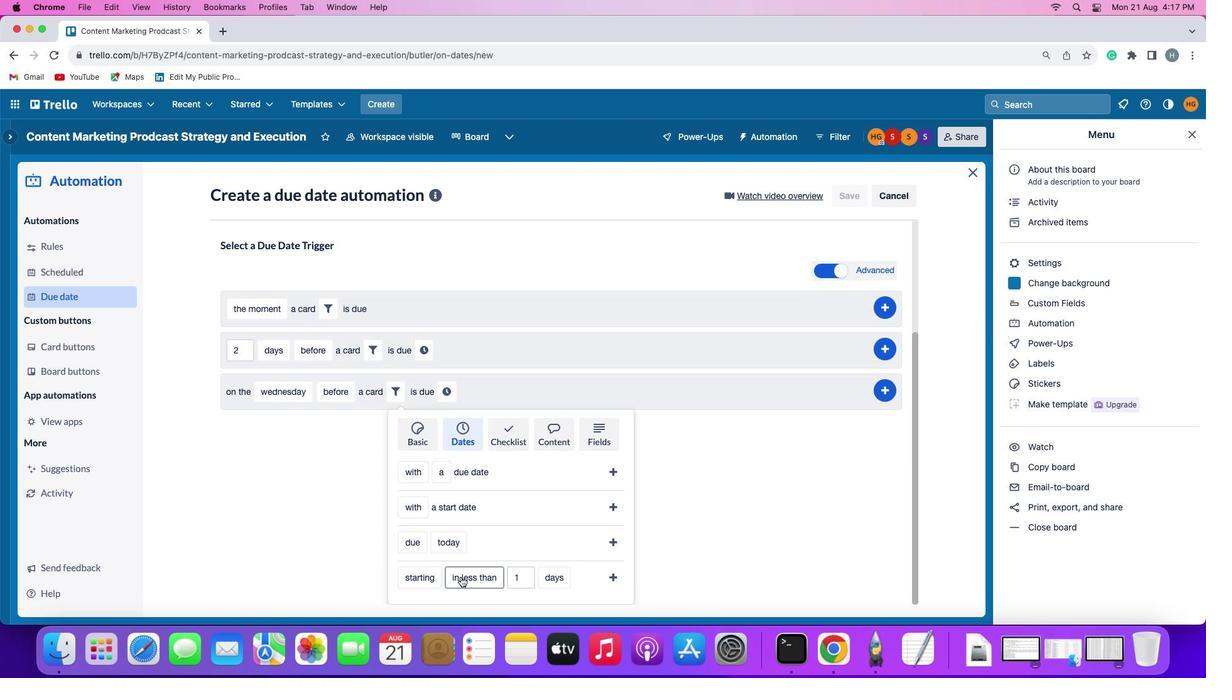 
Action: Mouse pressed left at (461, 577)
Screenshot: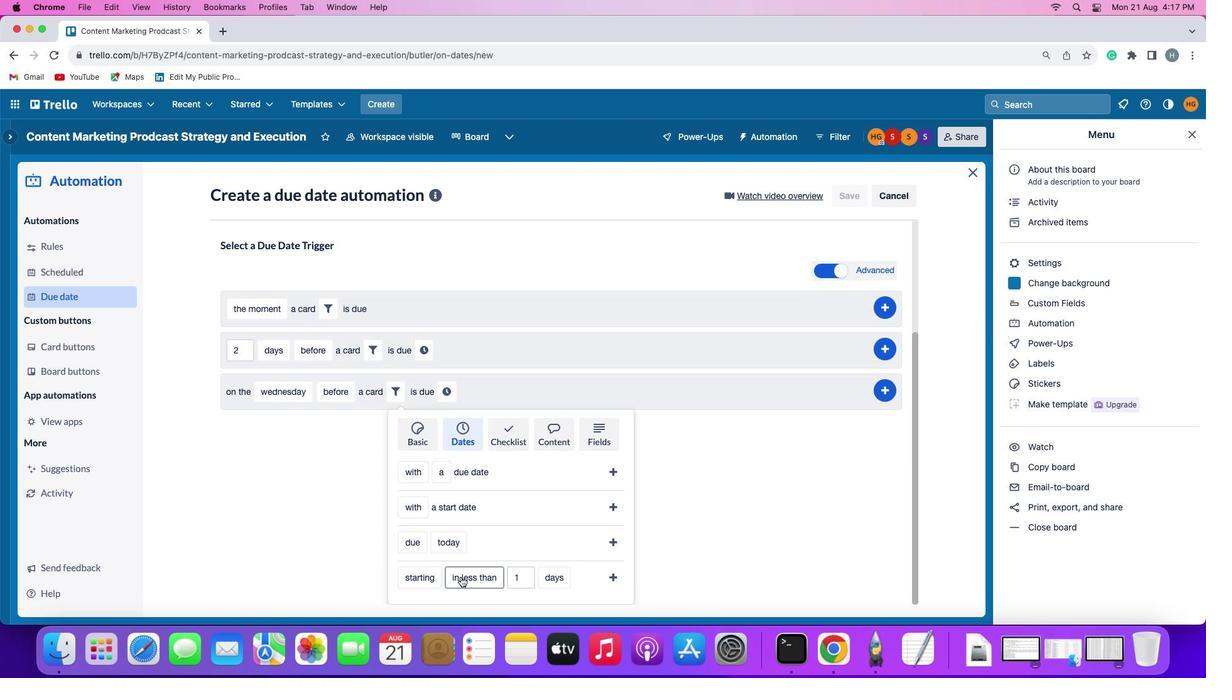 
Action: Mouse moved to (462, 529)
Screenshot: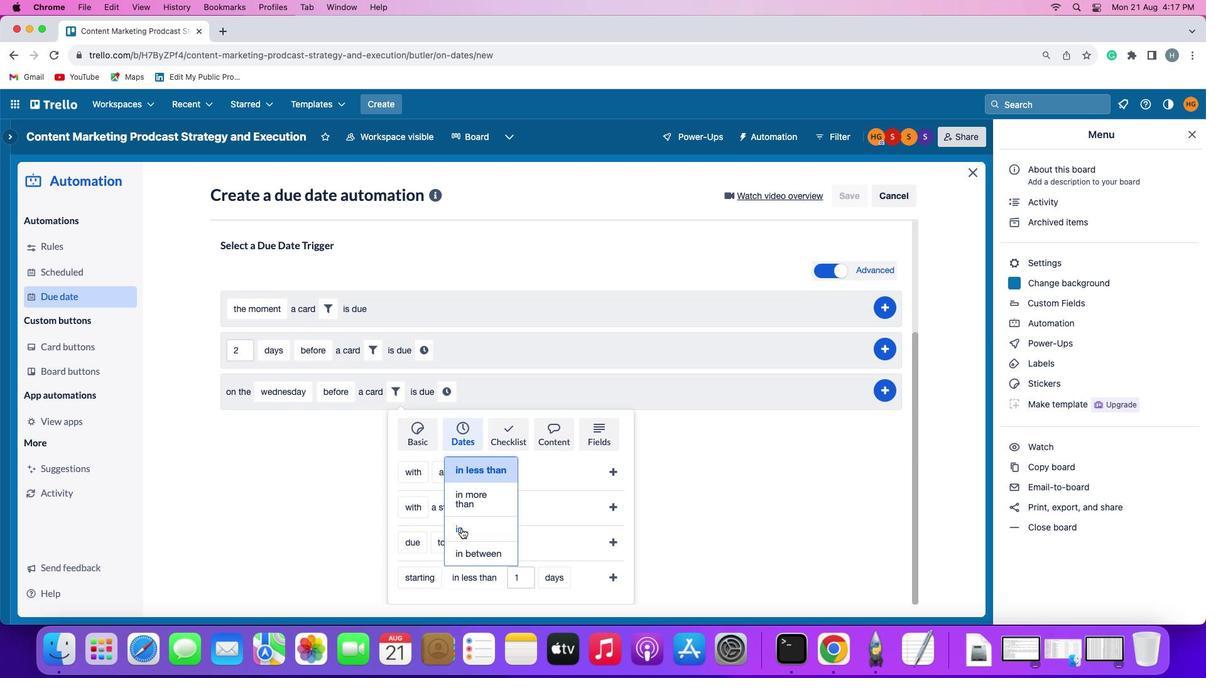 
Action: Mouse pressed left at (462, 529)
Screenshot: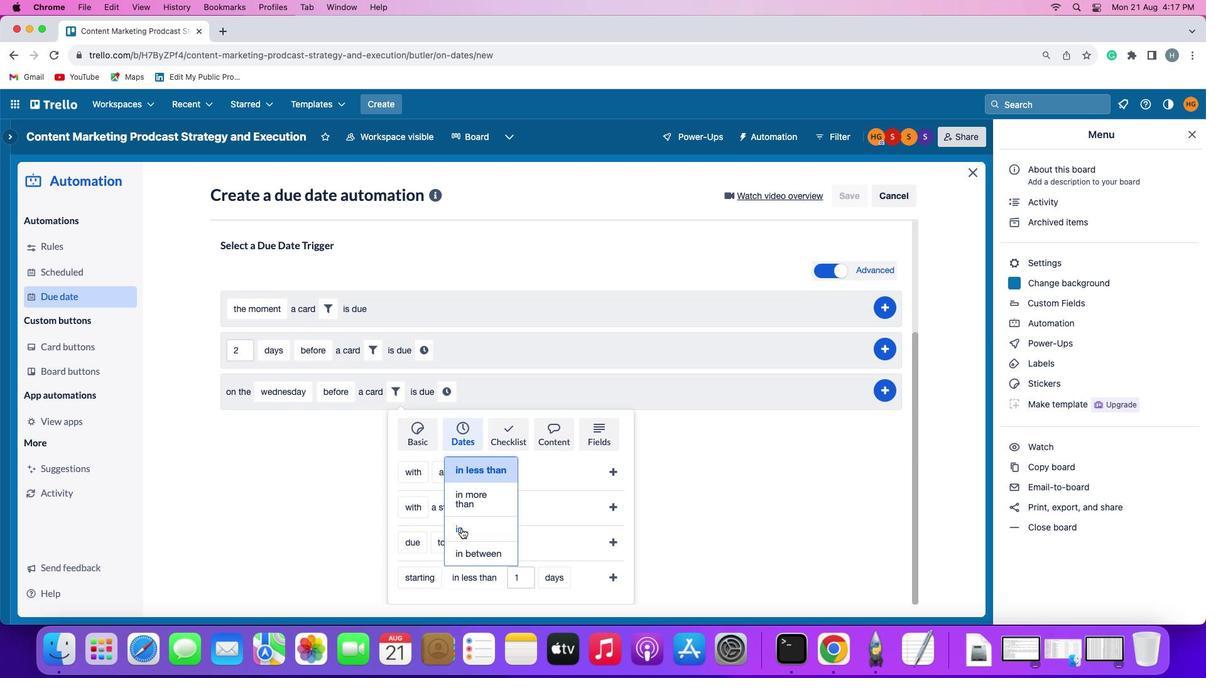 
Action: Mouse moved to (515, 580)
Screenshot: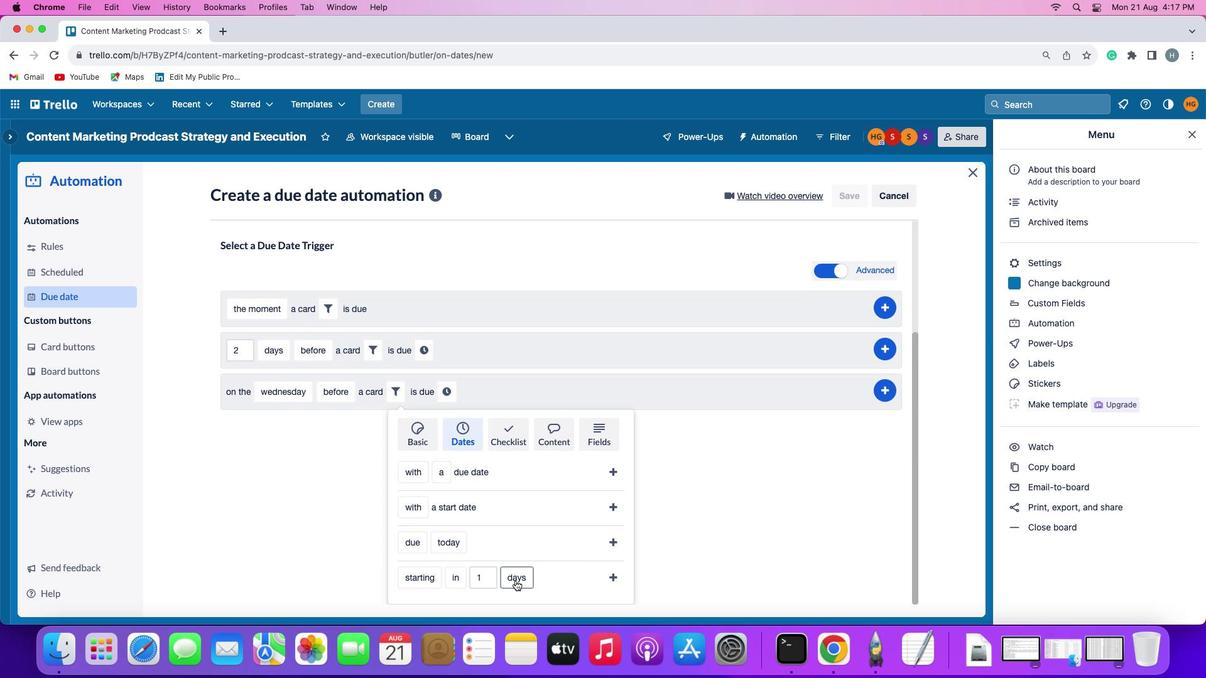 
Action: Mouse pressed left at (515, 580)
Screenshot: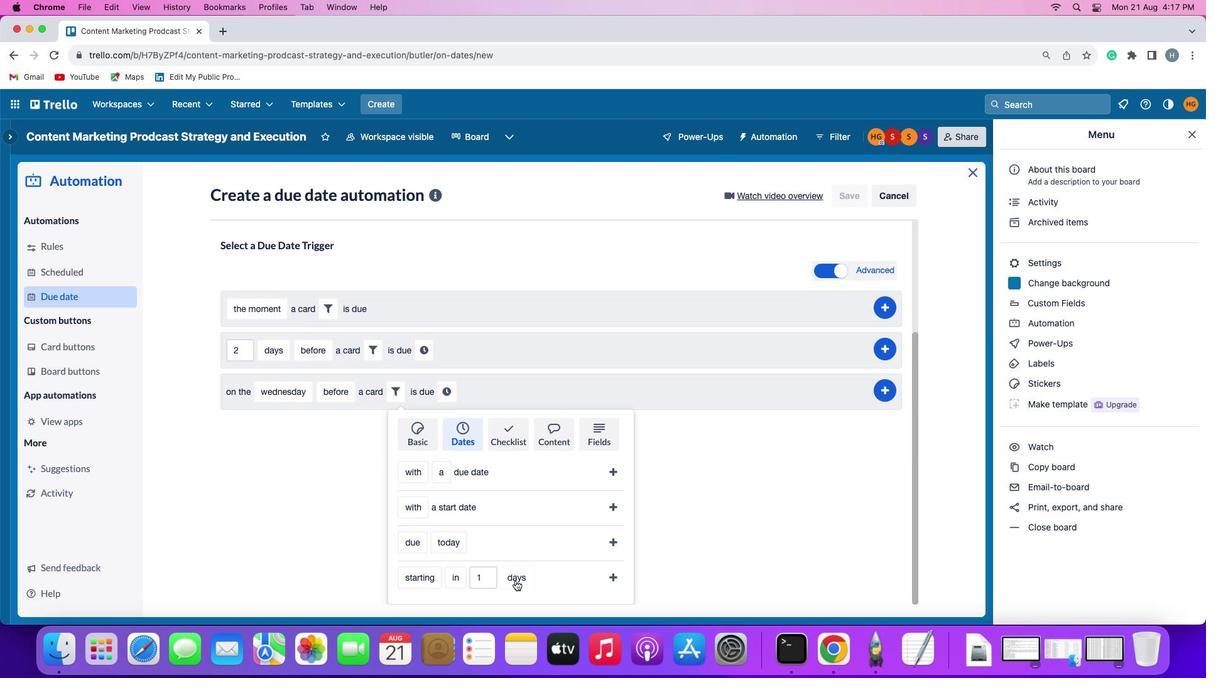 
Action: Mouse moved to (521, 529)
Screenshot: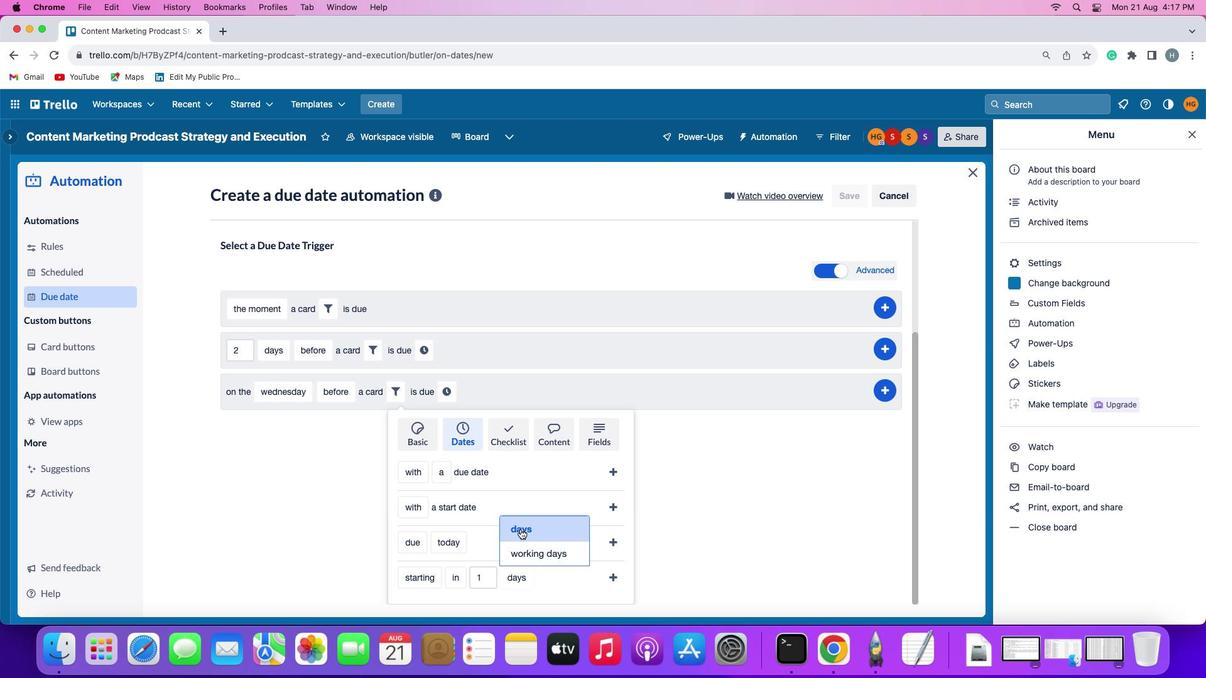 
Action: Mouse pressed left at (521, 529)
Screenshot: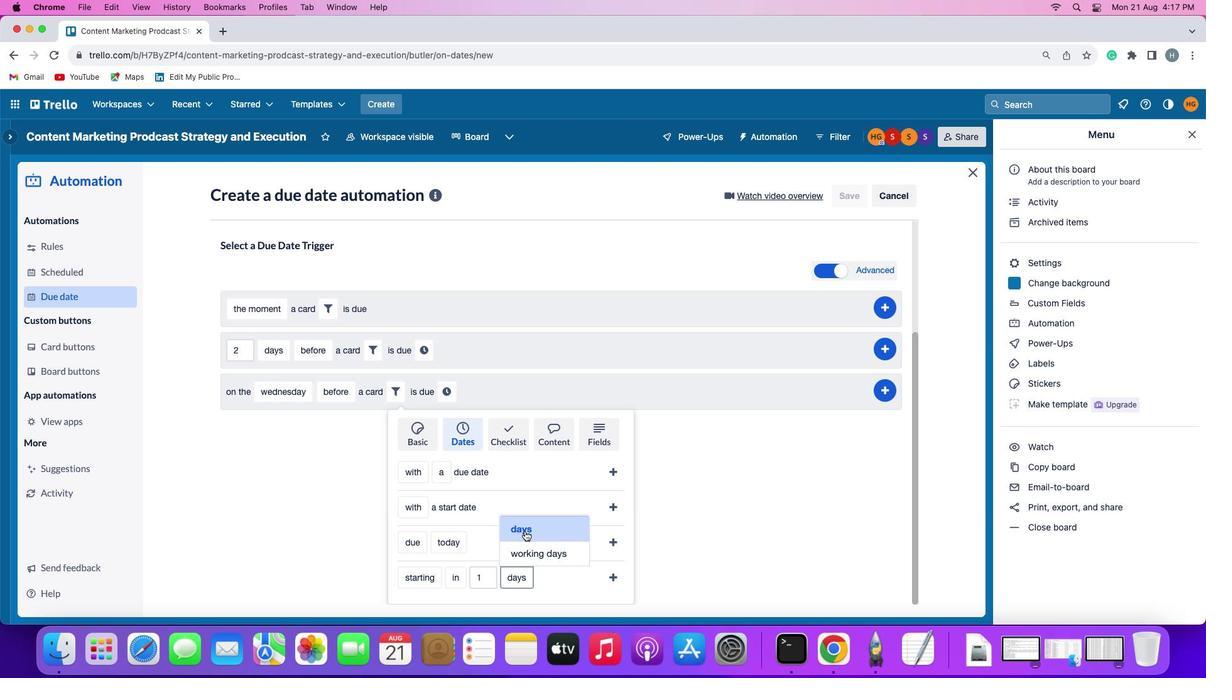 
Action: Mouse moved to (614, 577)
Screenshot: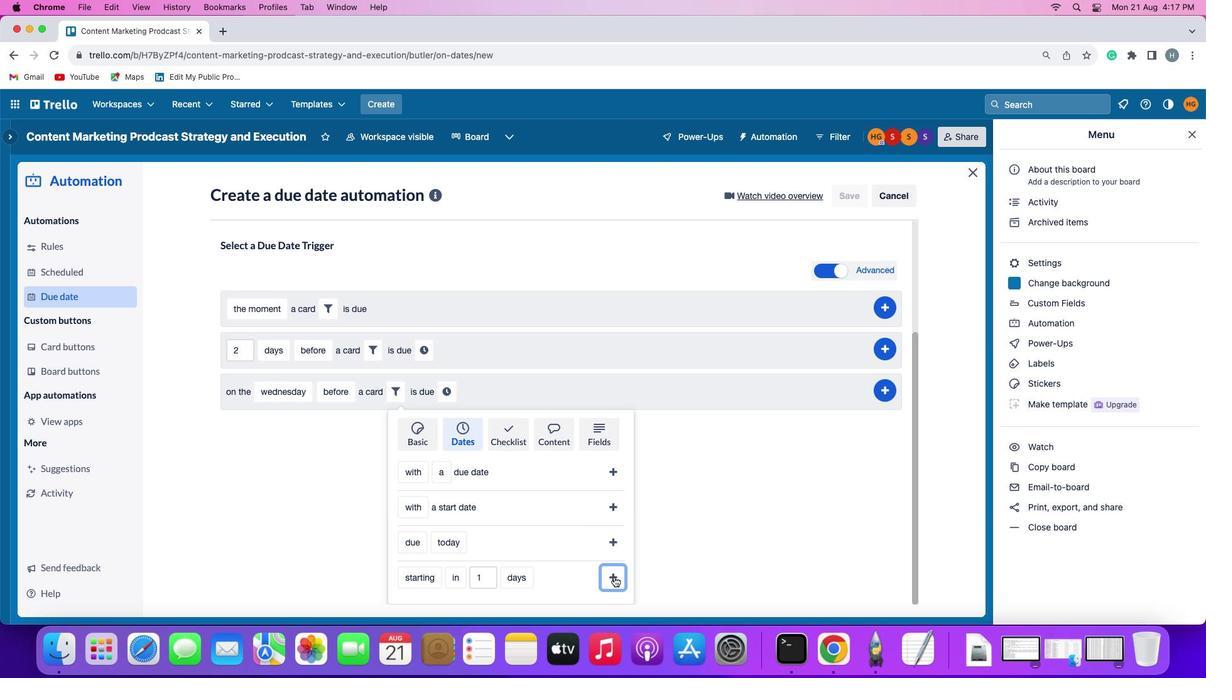
Action: Mouse pressed left at (614, 577)
Screenshot: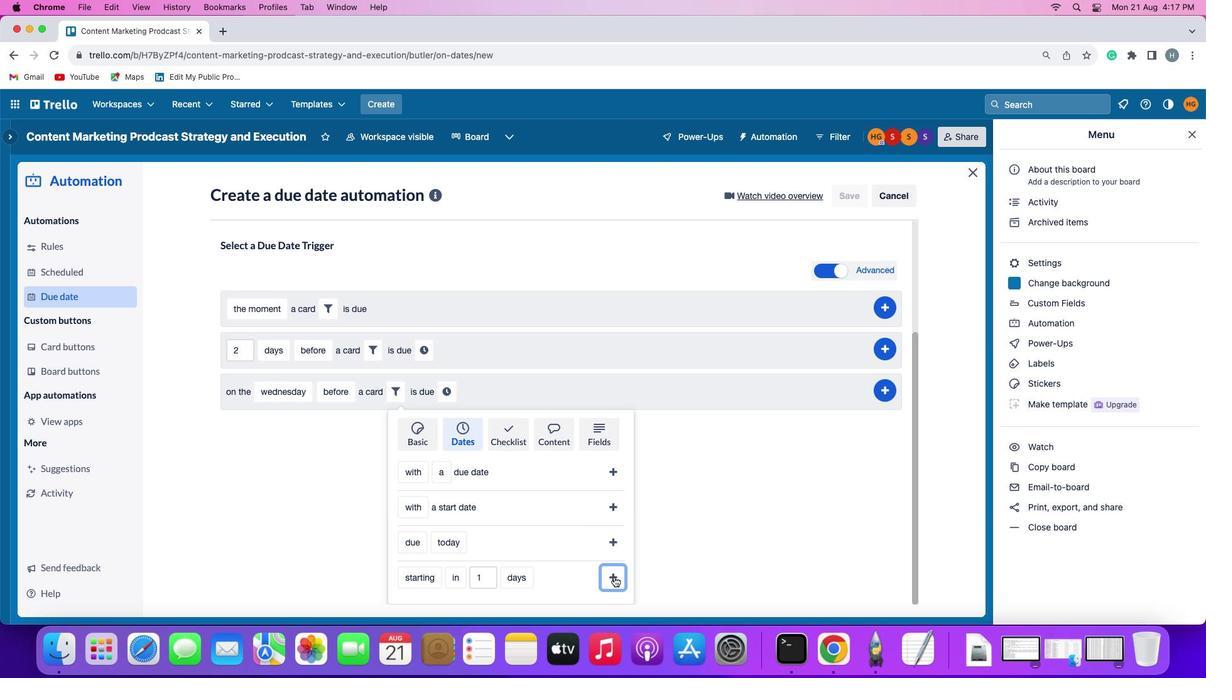
Action: Mouse moved to (546, 552)
Screenshot: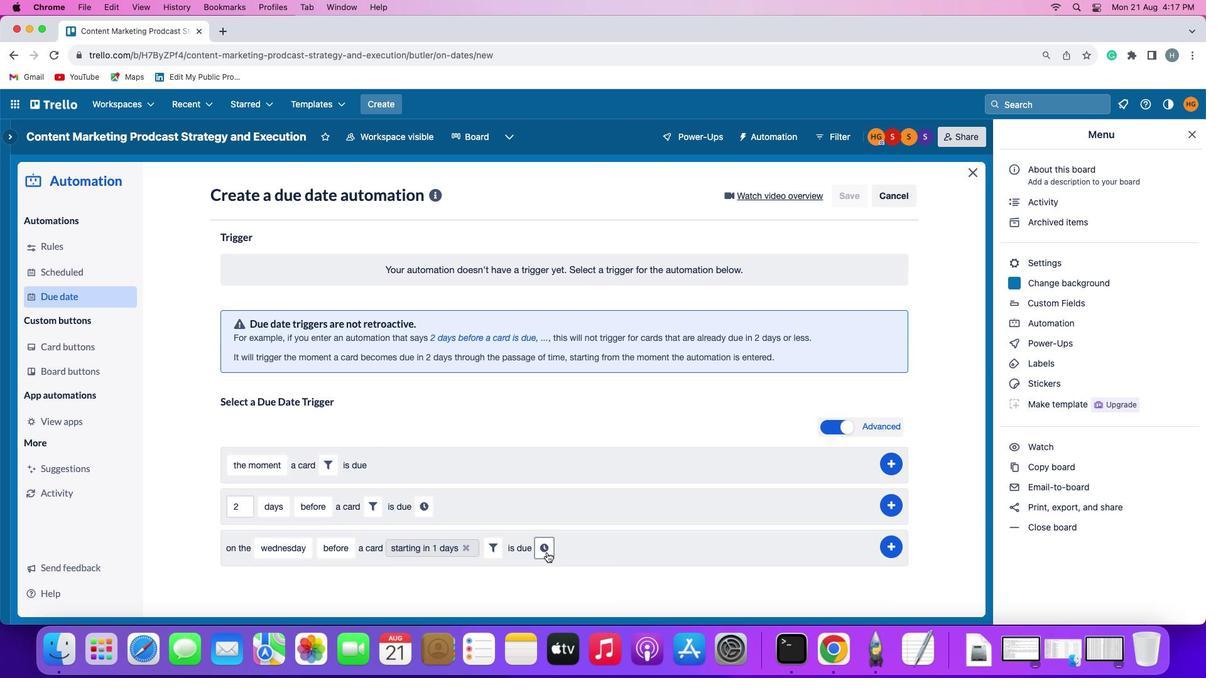 
Action: Mouse pressed left at (546, 552)
Screenshot: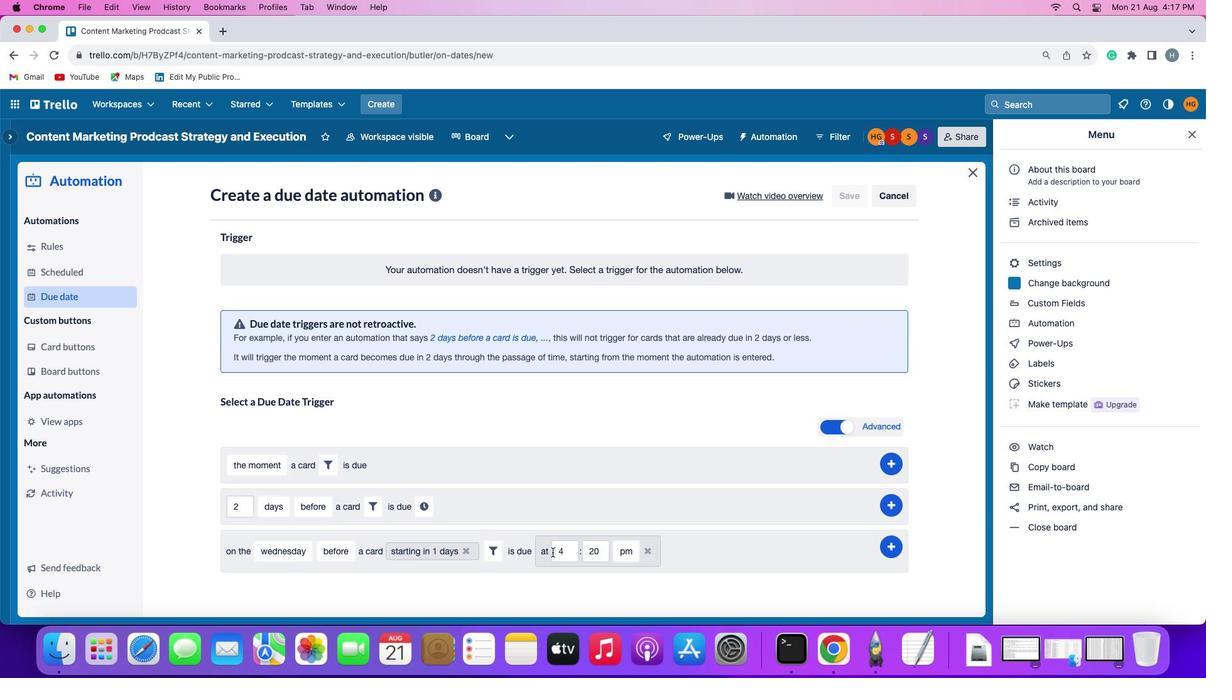 
Action: Mouse moved to (564, 552)
Screenshot: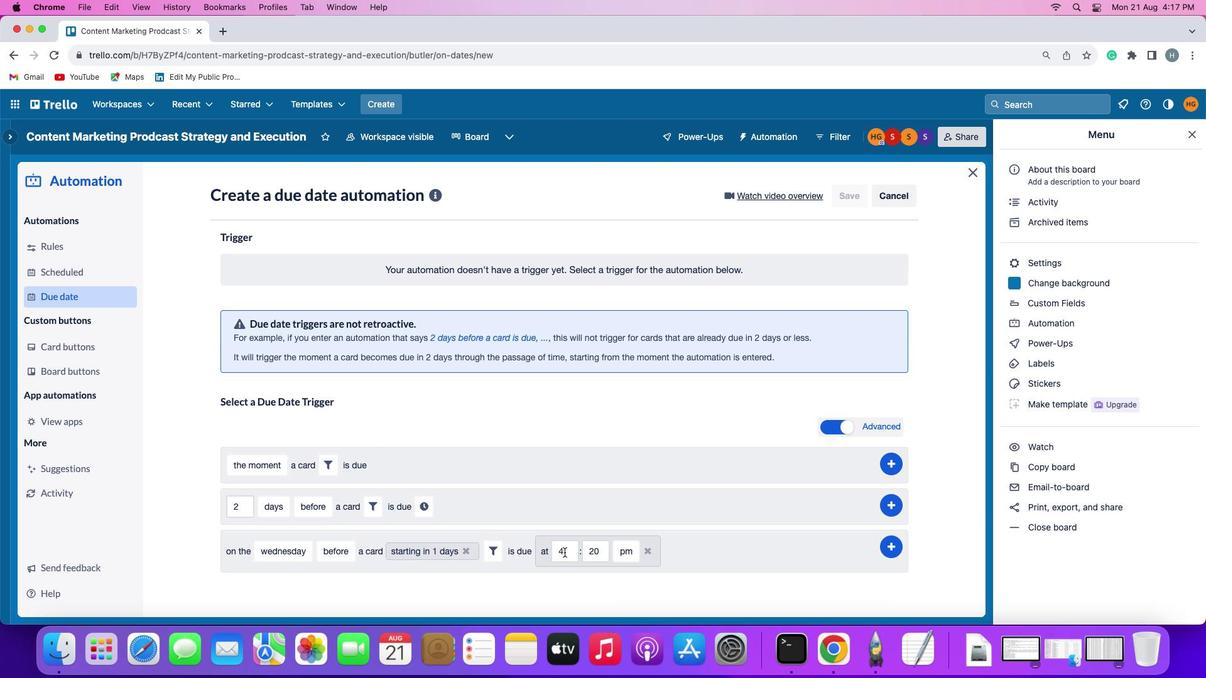 
Action: Mouse pressed left at (564, 552)
Screenshot: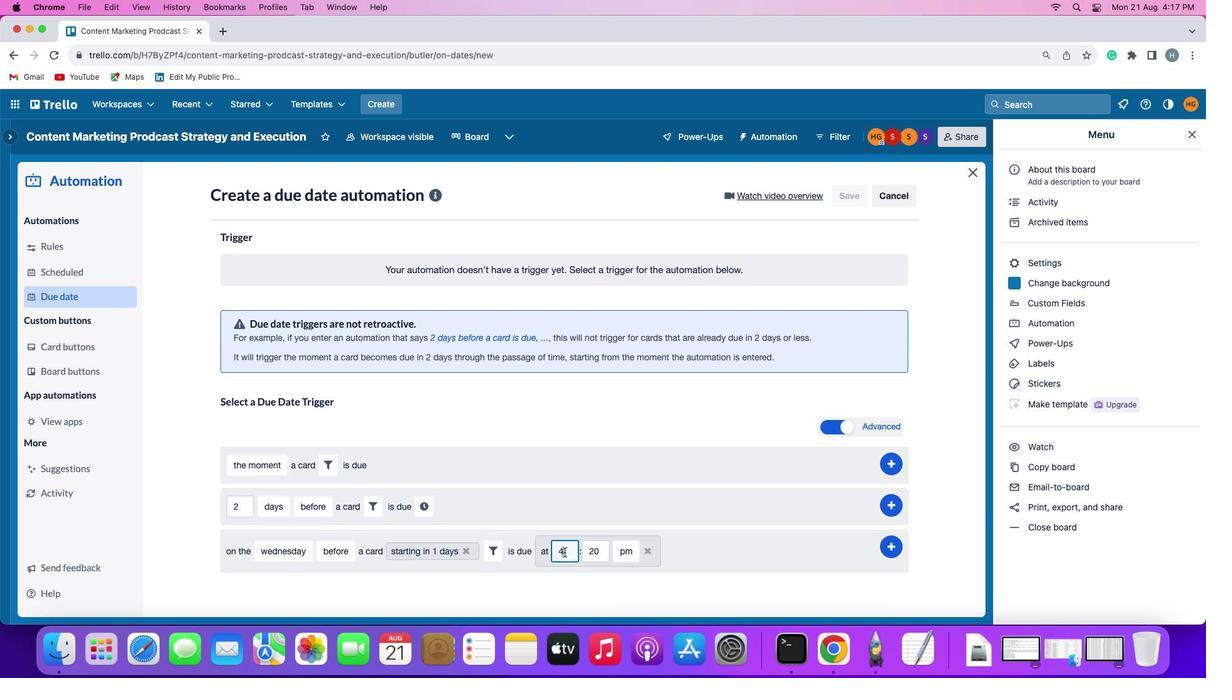 
Action: Mouse moved to (565, 551)
Screenshot: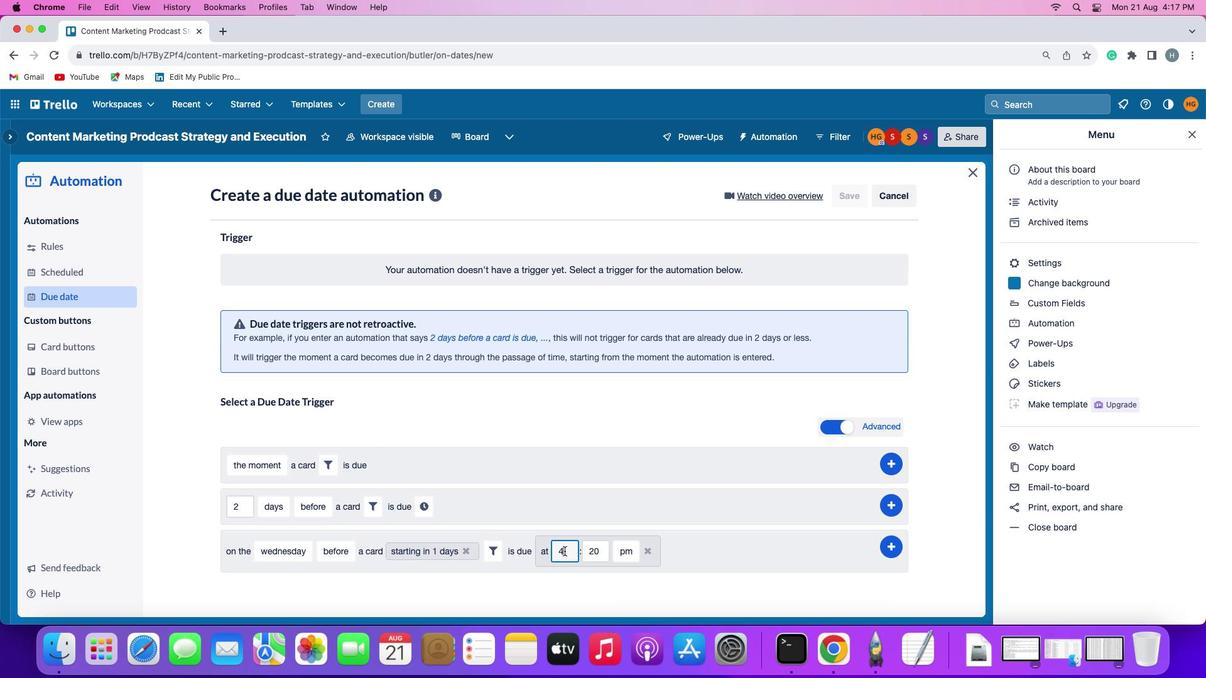 
Action: Key pressed Key.backspace'1'
Screenshot: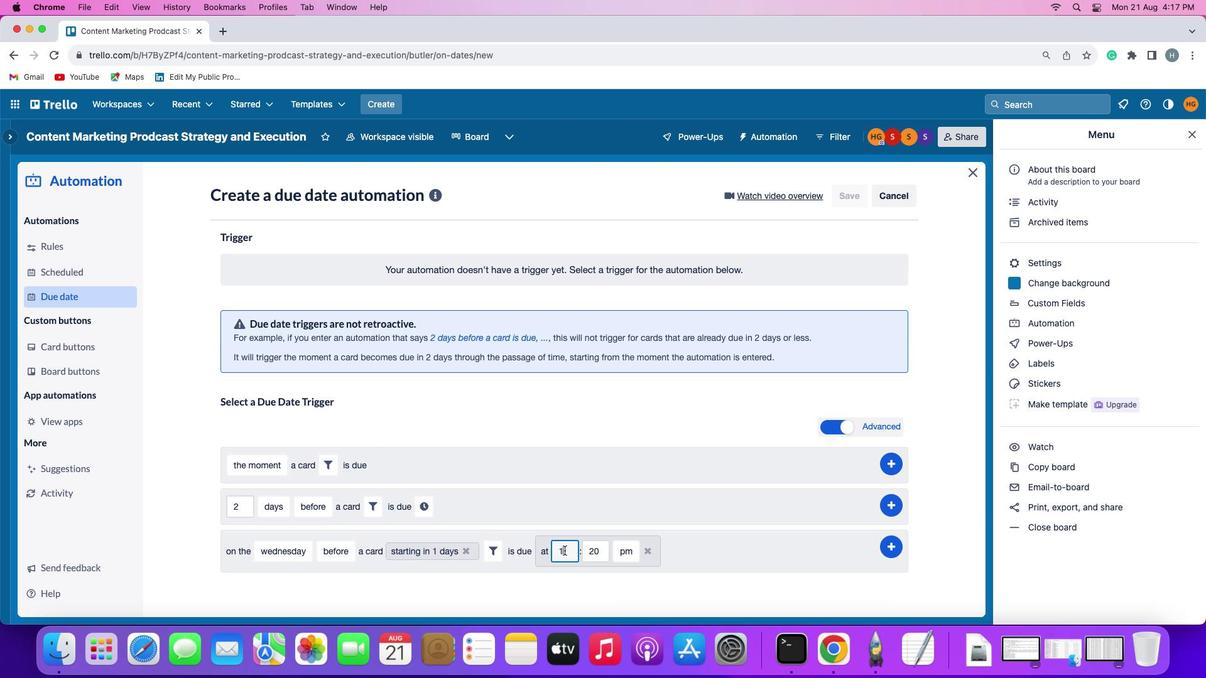 
Action: Mouse moved to (565, 551)
Screenshot: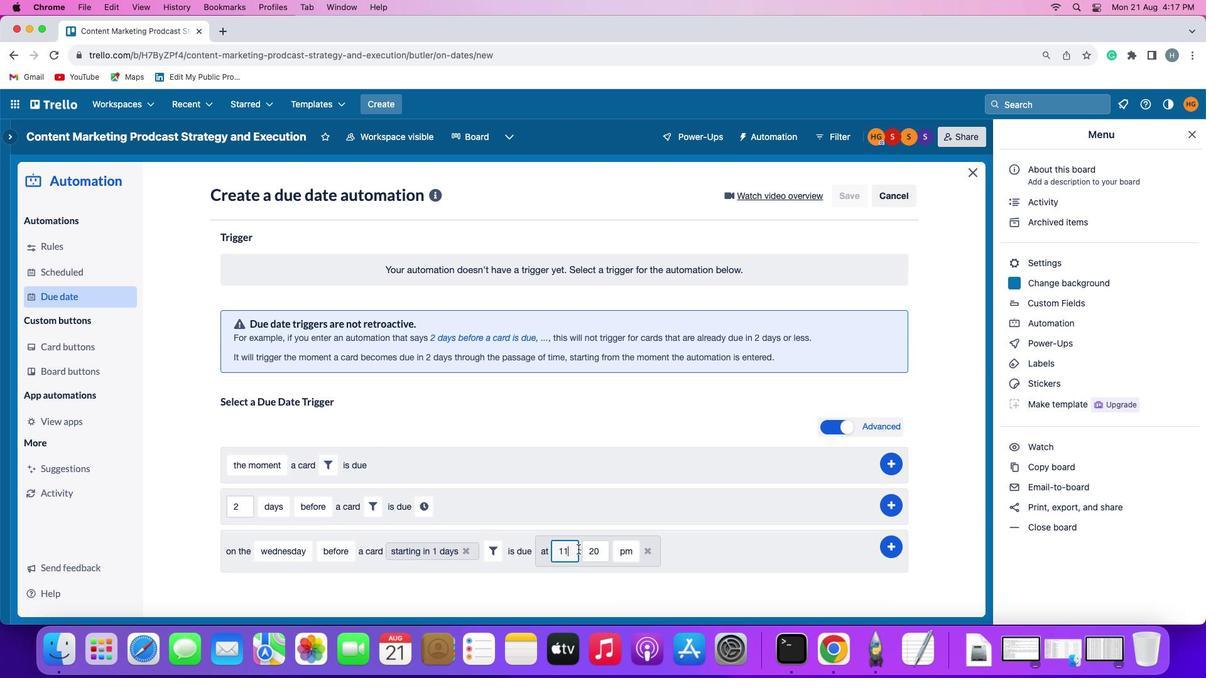 
Action: Key pressed '1'
Screenshot: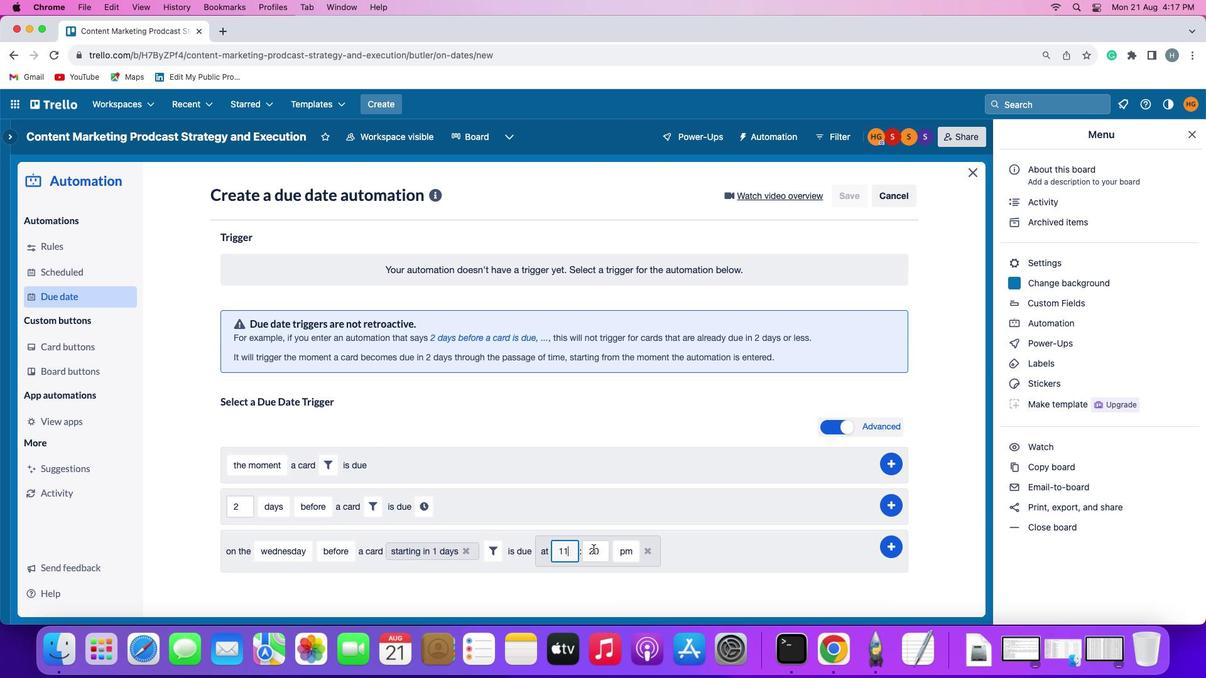 
Action: Mouse moved to (612, 550)
Screenshot: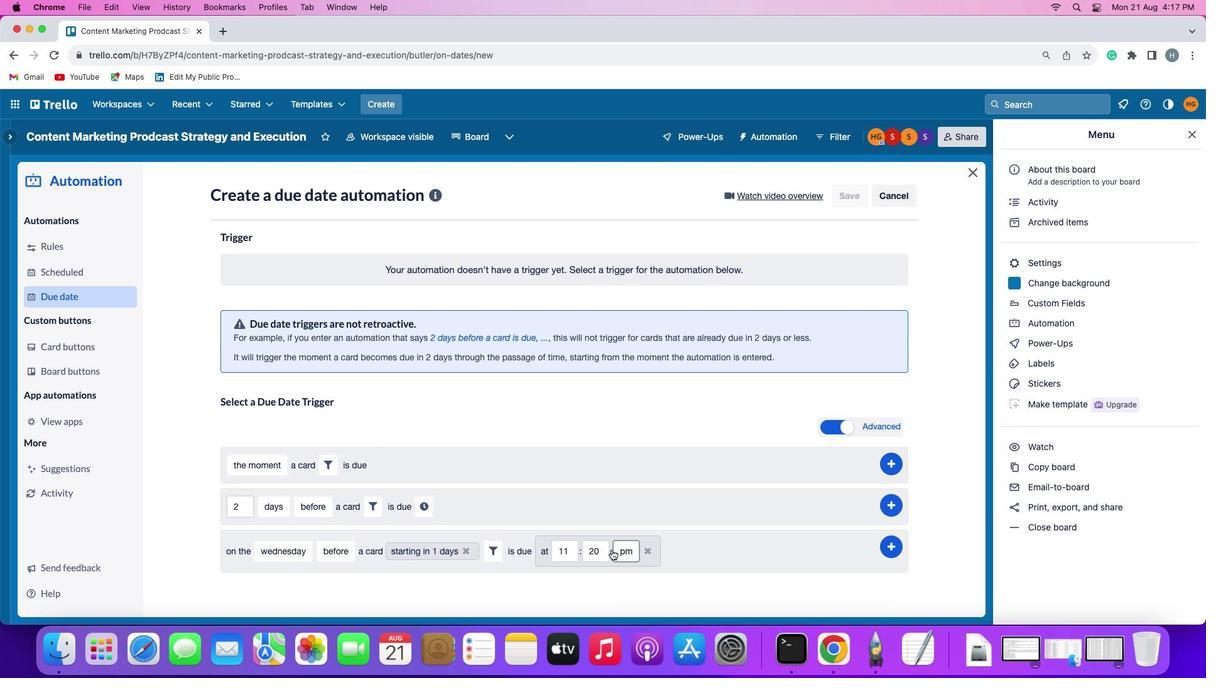 
Action: Mouse pressed left at (612, 550)
Screenshot: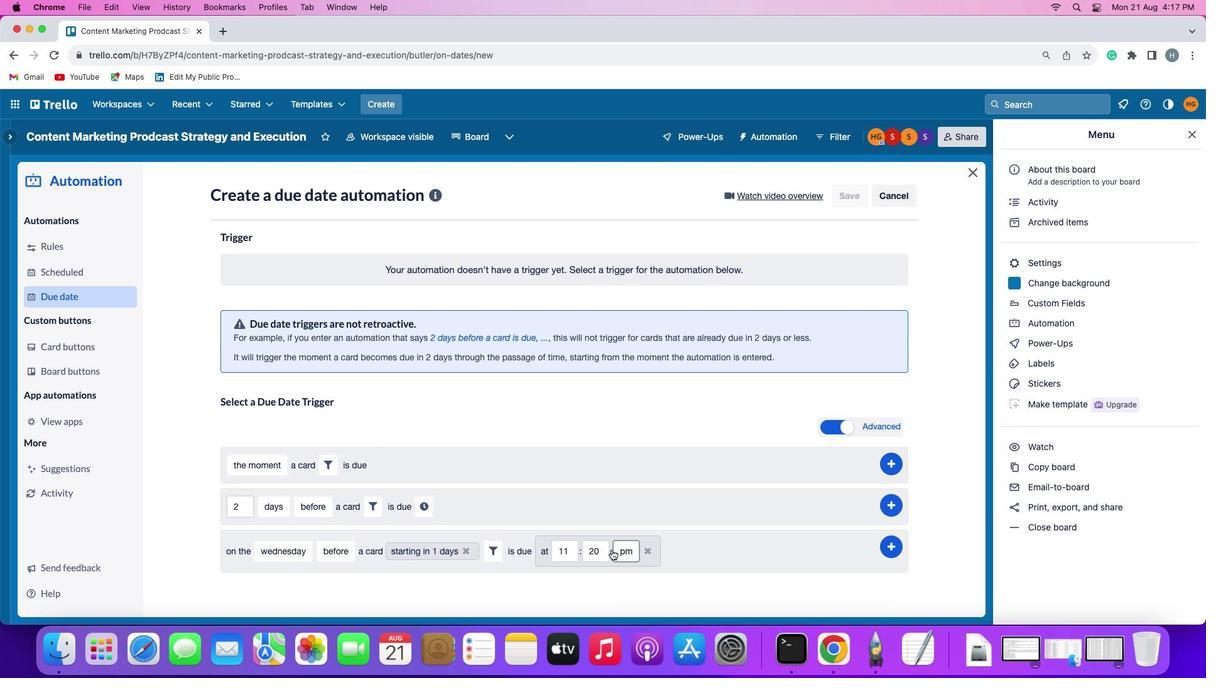 
Action: Mouse moved to (602, 550)
Screenshot: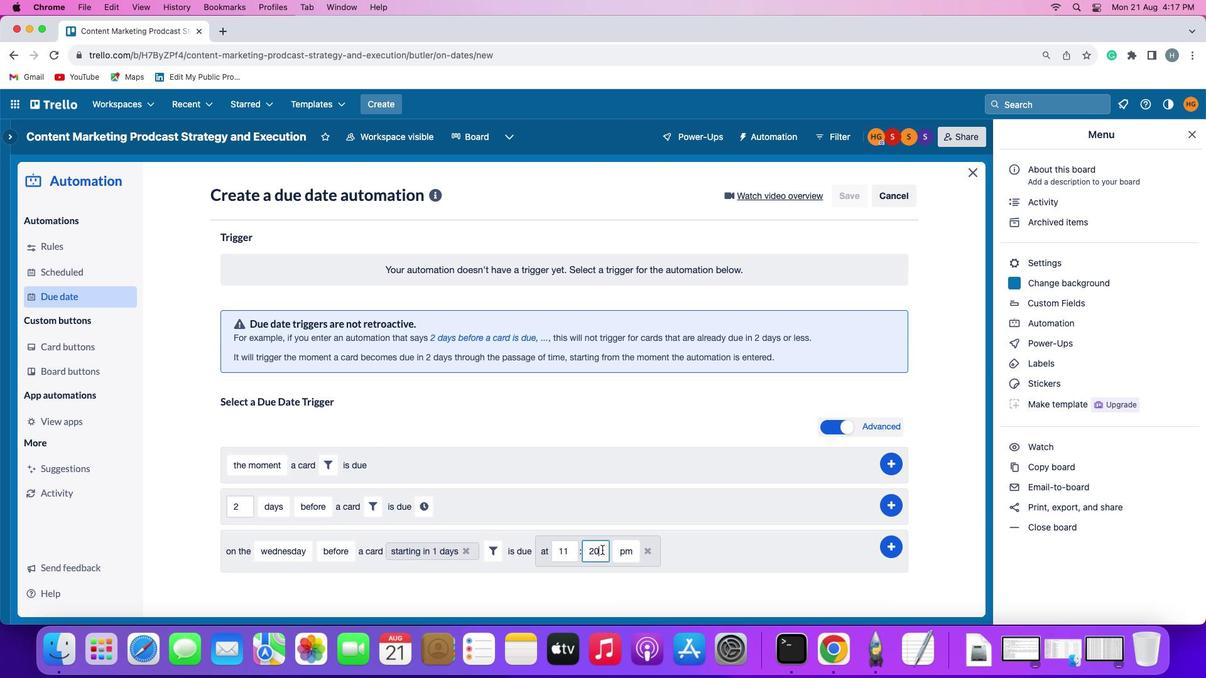 
Action: Mouse pressed left at (602, 550)
Screenshot: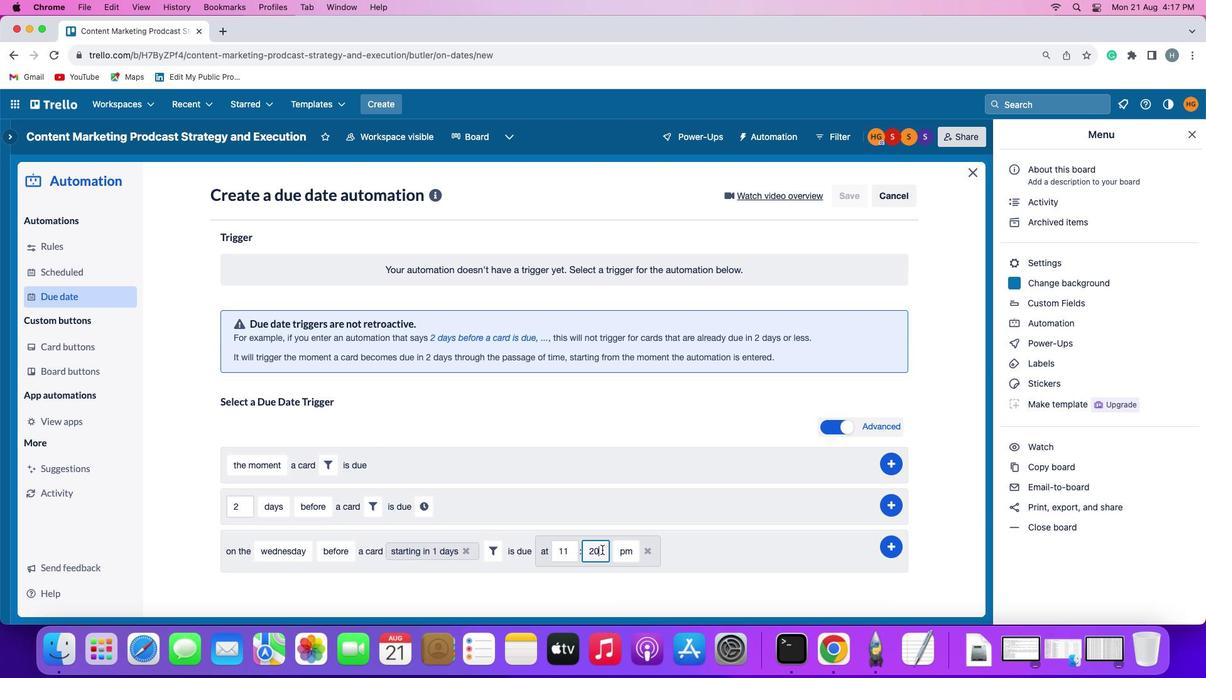 
Action: Mouse moved to (602, 550)
Screenshot: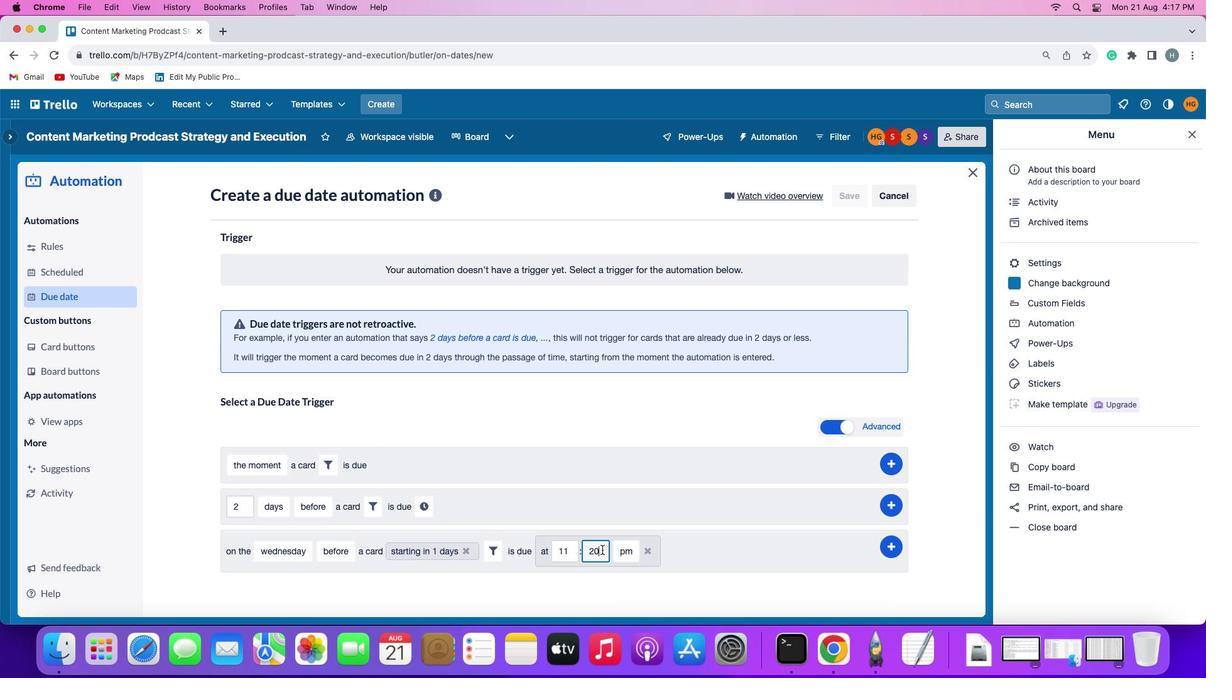 
Action: Key pressed Key.backspaceKey.backspaceKey.backspace'0''0'
Screenshot: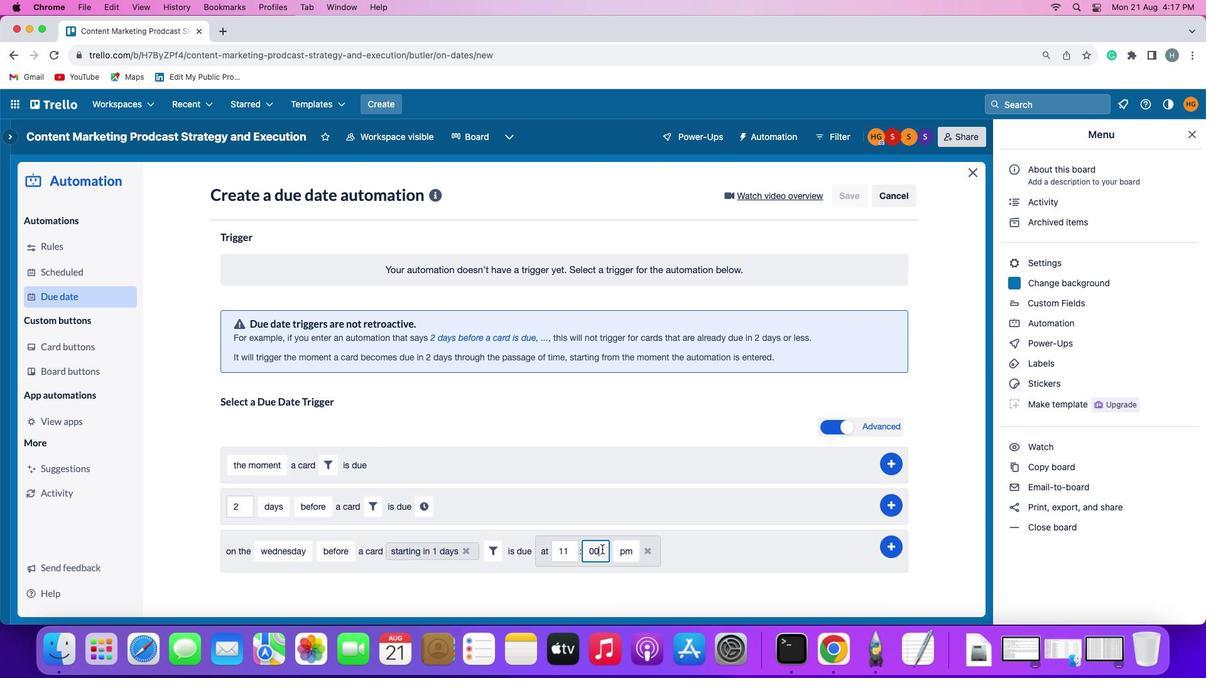 
Action: Mouse moved to (634, 550)
Screenshot: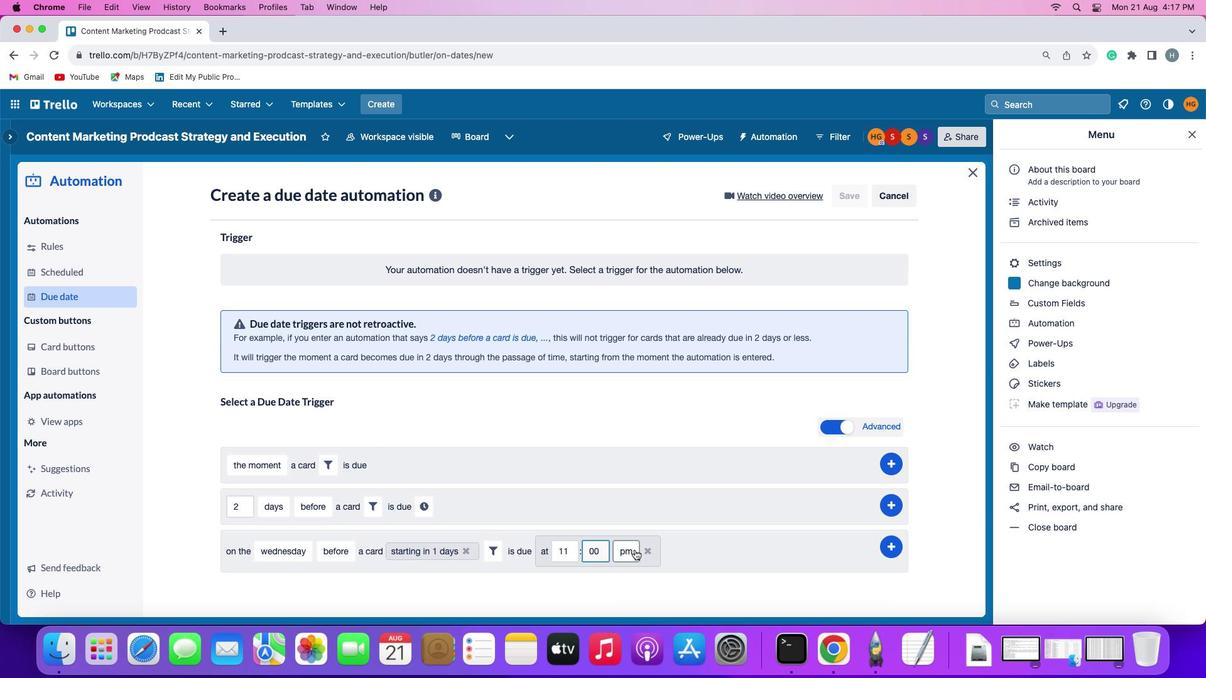 
Action: Mouse pressed left at (634, 550)
Screenshot: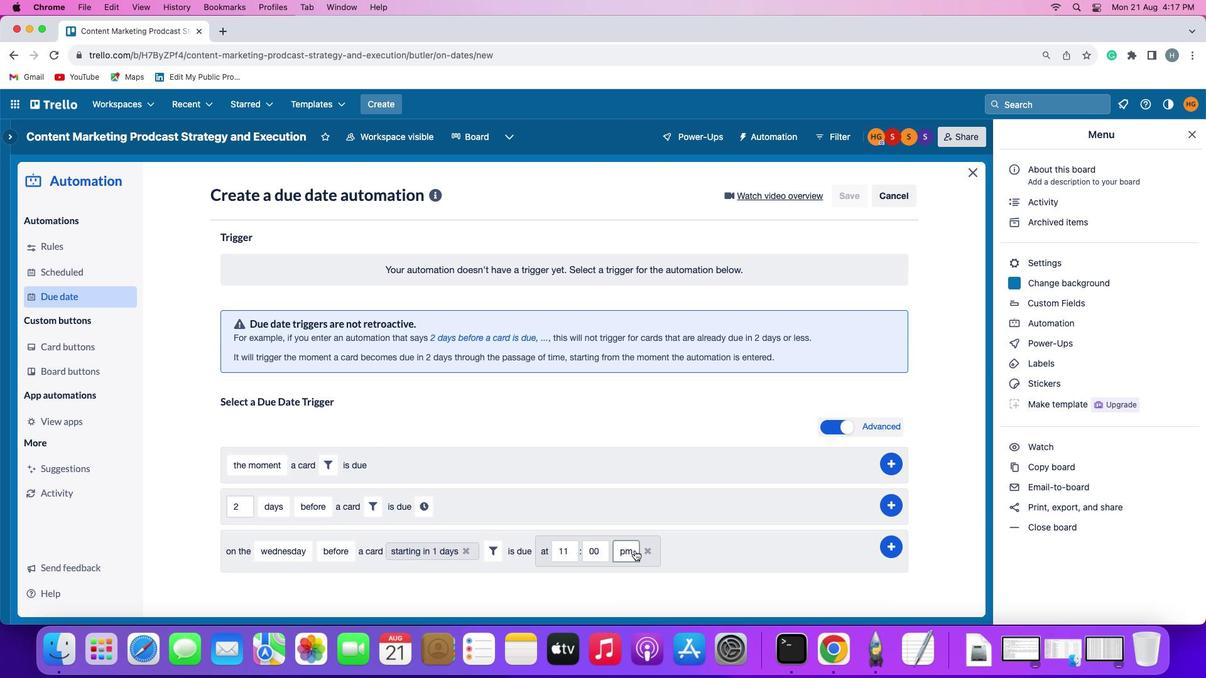
Action: Mouse moved to (626, 568)
Screenshot: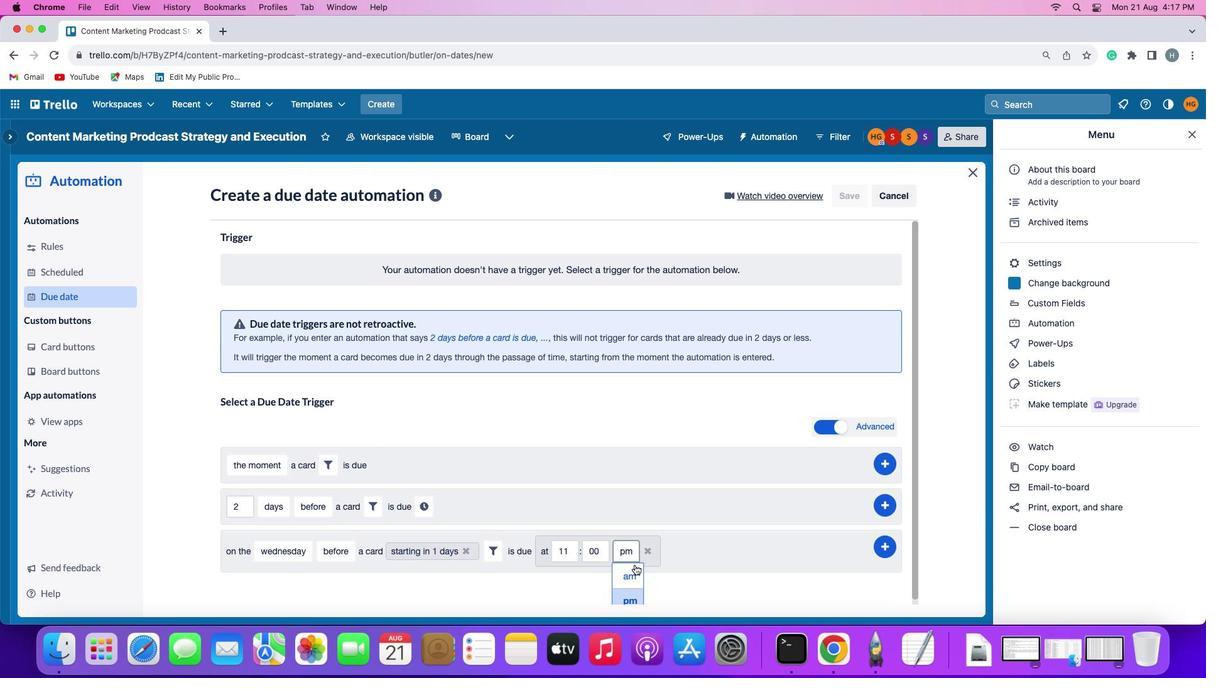 
Action: Mouse pressed left at (626, 568)
Screenshot: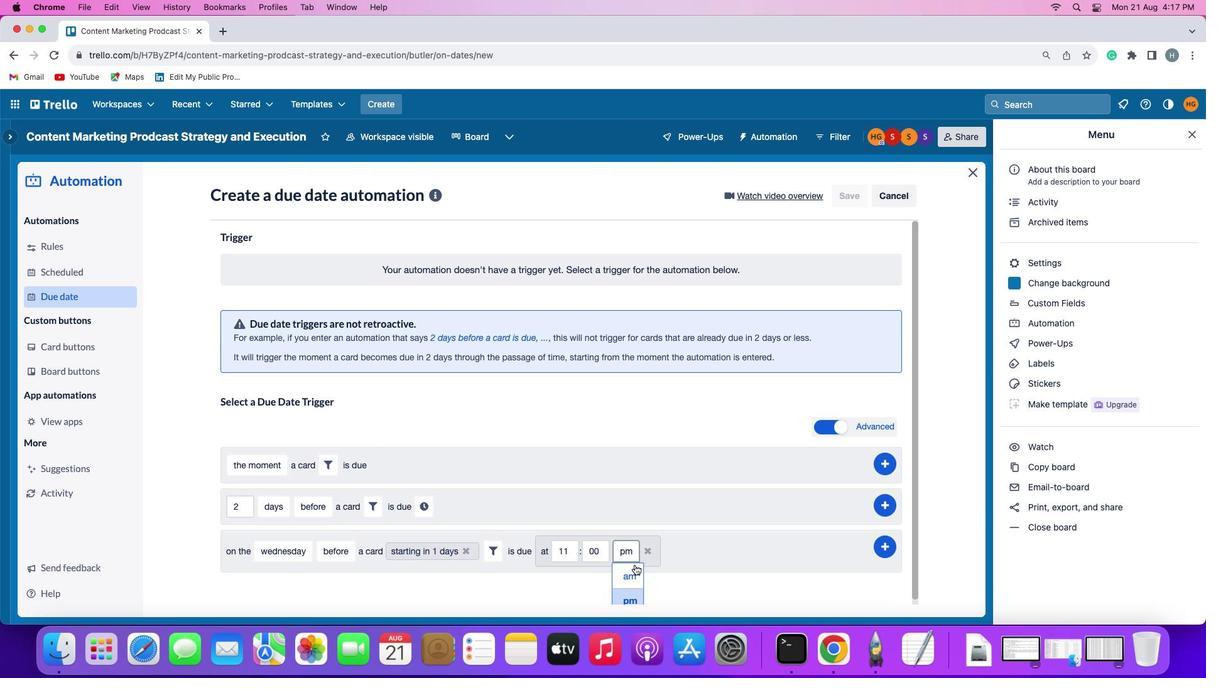 
Action: Mouse moved to (886, 544)
Screenshot: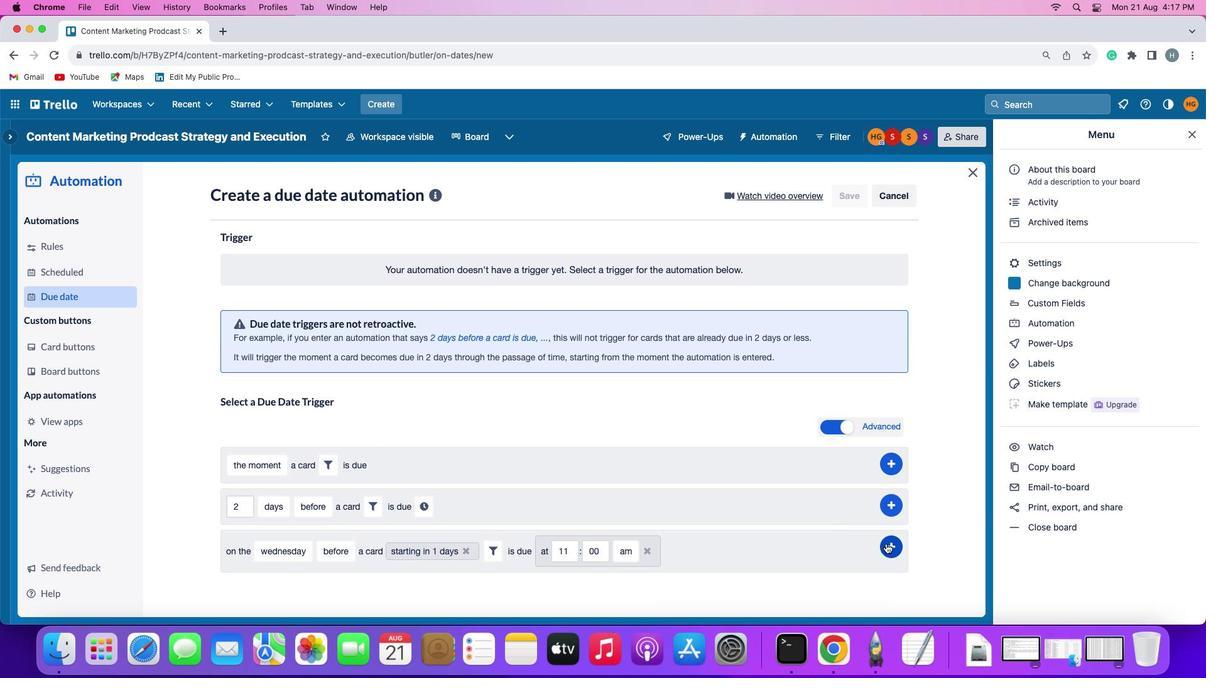 
Action: Mouse pressed left at (886, 544)
Screenshot: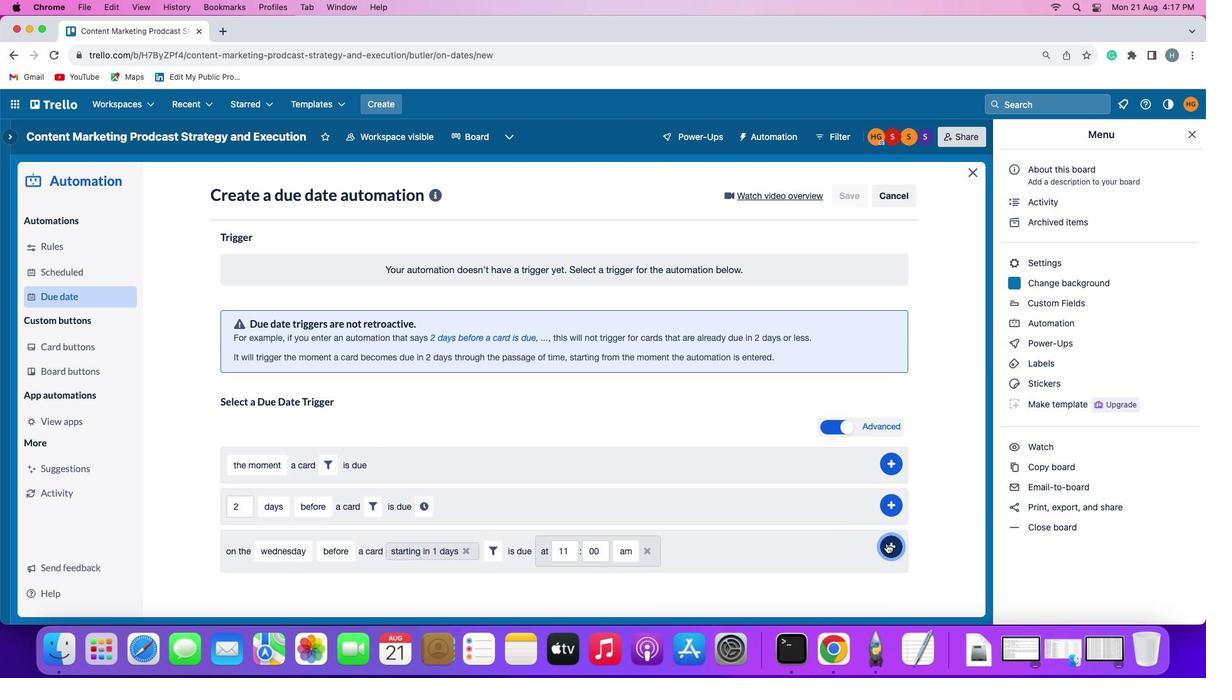 
Action: Mouse moved to (944, 443)
Screenshot: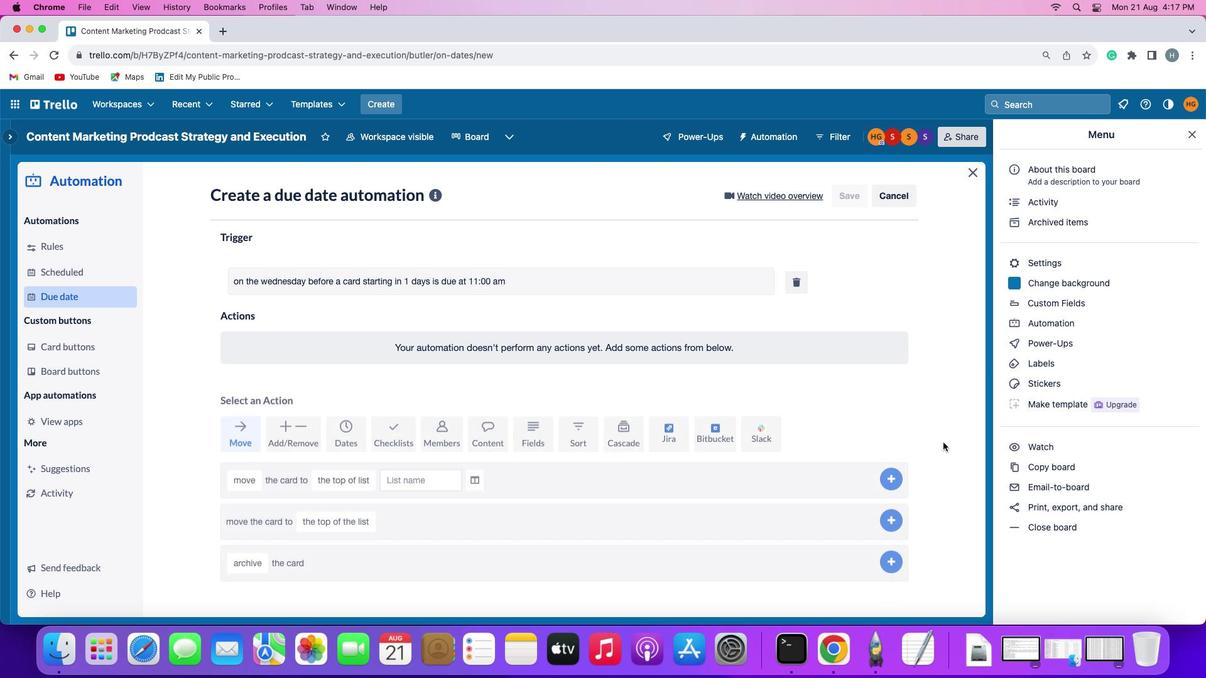 
